 Task: Search one way flight ticket for 3 adults, 3 children in business from Dickinson: Dickinson Theodore Roosevelt Regional Airport to Greenville: Pitt-greenville Airport on 5-2-2023. Choice of flights is United. Number of bags: 4 checked bags. Price is upto 99000. Outbound departure time preference is 13:30.
Action: Mouse moved to (221, 312)
Screenshot: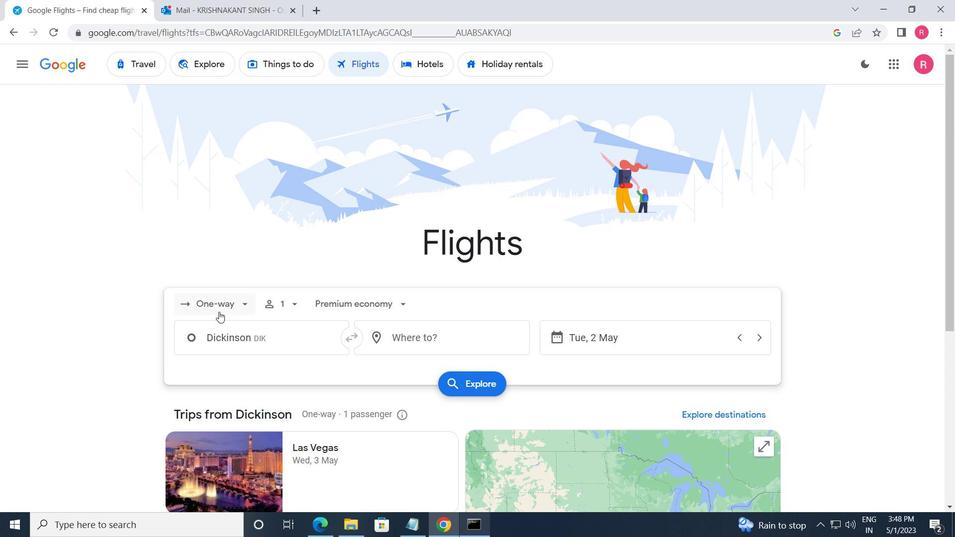 
Action: Mouse pressed left at (221, 312)
Screenshot: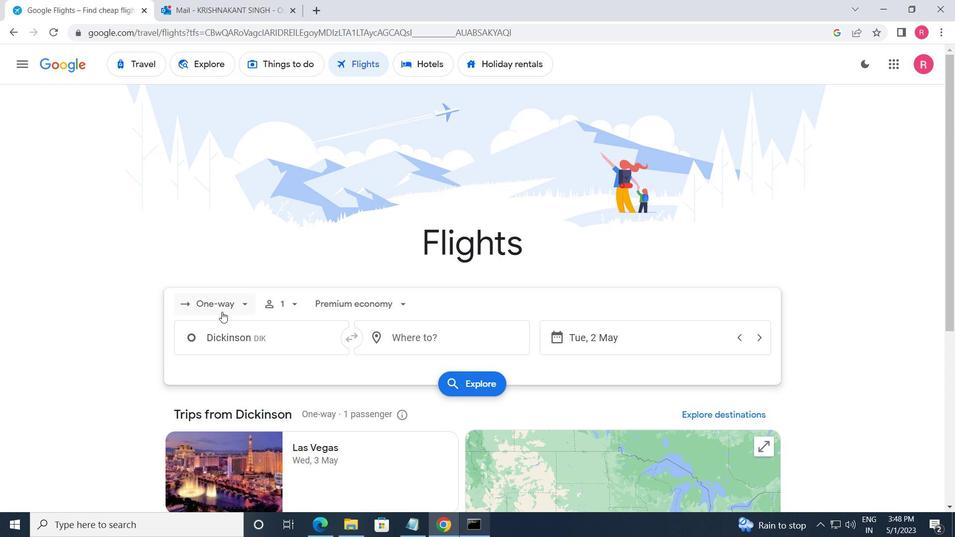 
Action: Mouse moved to (232, 356)
Screenshot: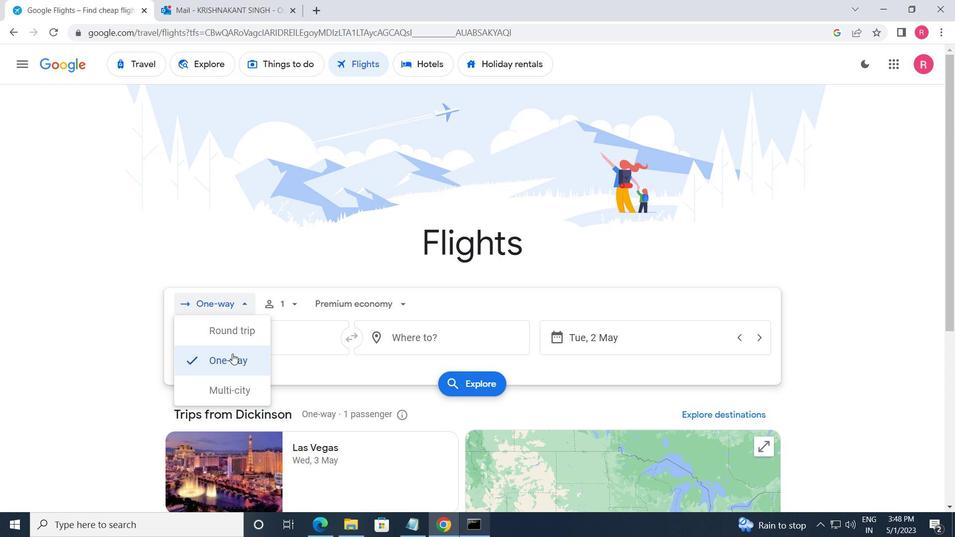 
Action: Mouse pressed left at (232, 356)
Screenshot: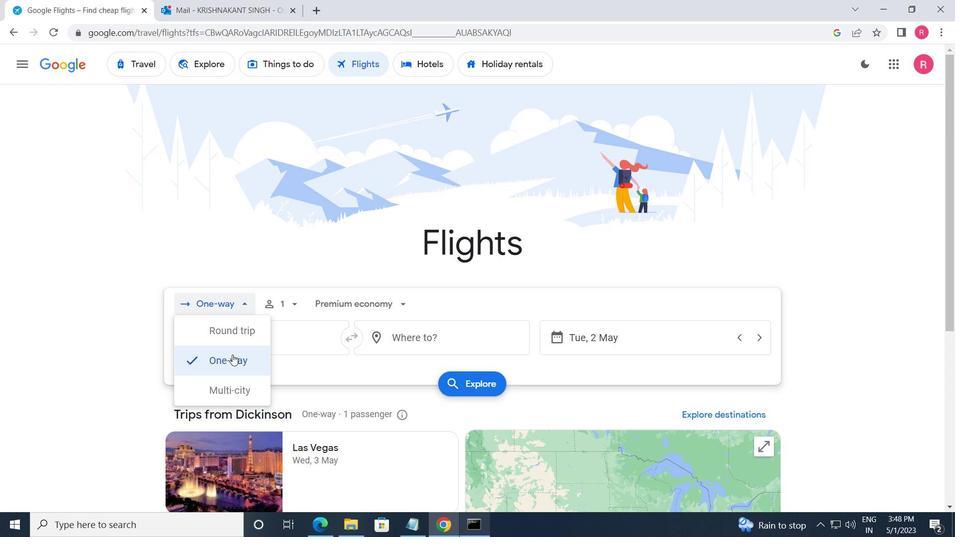 
Action: Mouse moved to (286, 304)
Screenshot: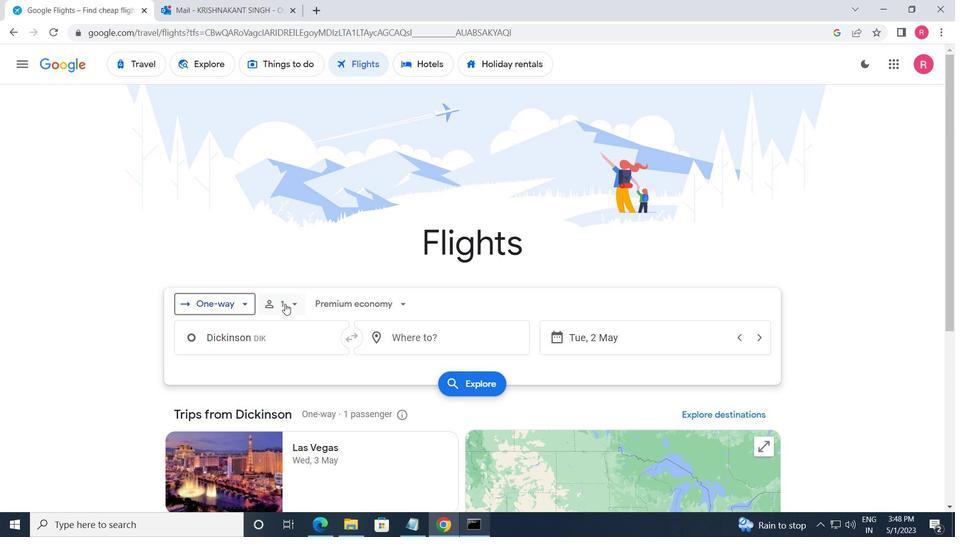 
Action: Mouse pressed left at (286, 304)
Screenshot: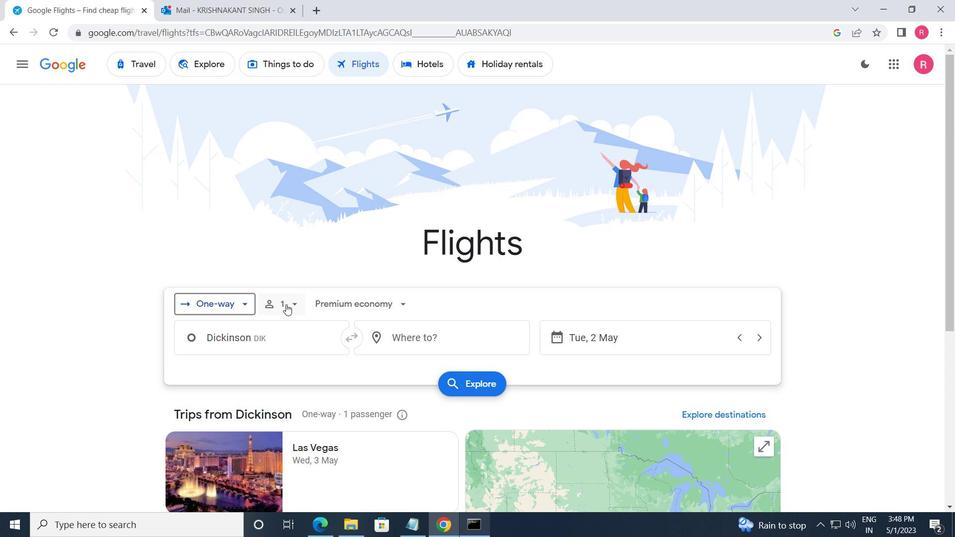 
Action: Mouse moved to (382, 338)
Screenshot: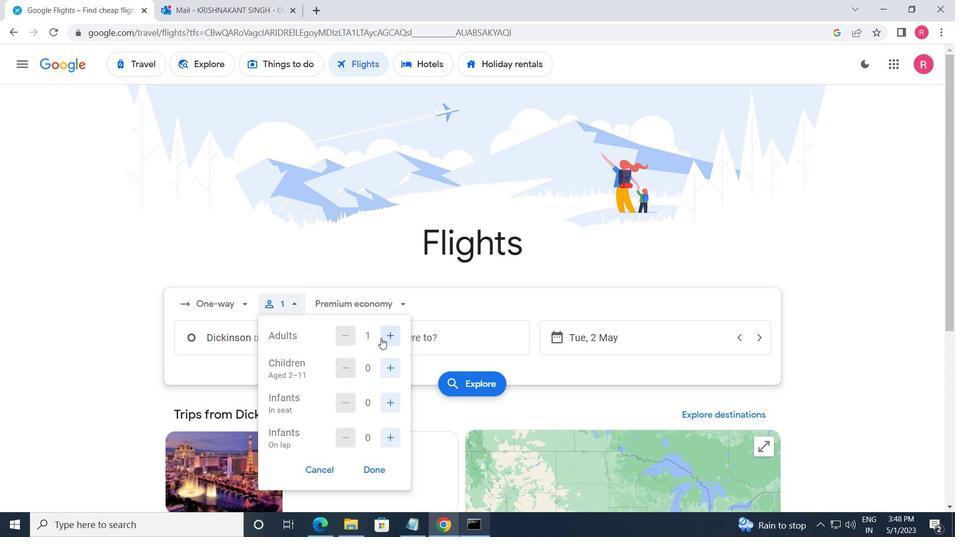 
Action: Mouse pressed left at (382, 338)
Screenshot: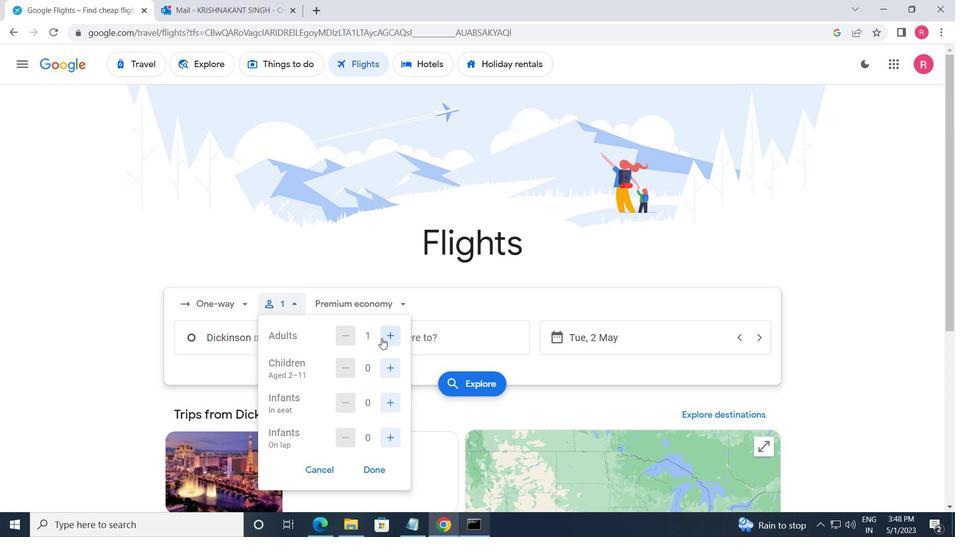
Action: Mouse pressed left at (382, 338)
Screenshot: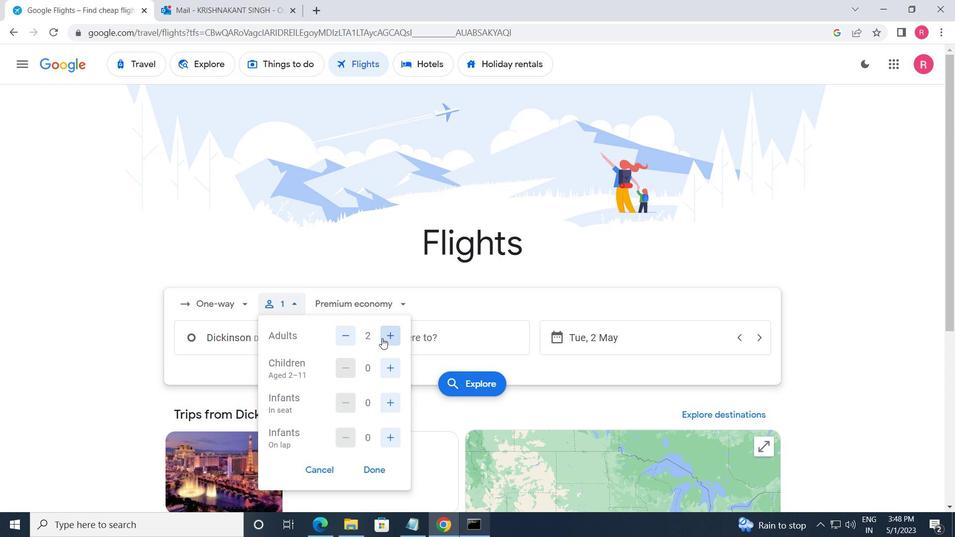 
Action: Mouse moved to (380, 310)
Screenshot: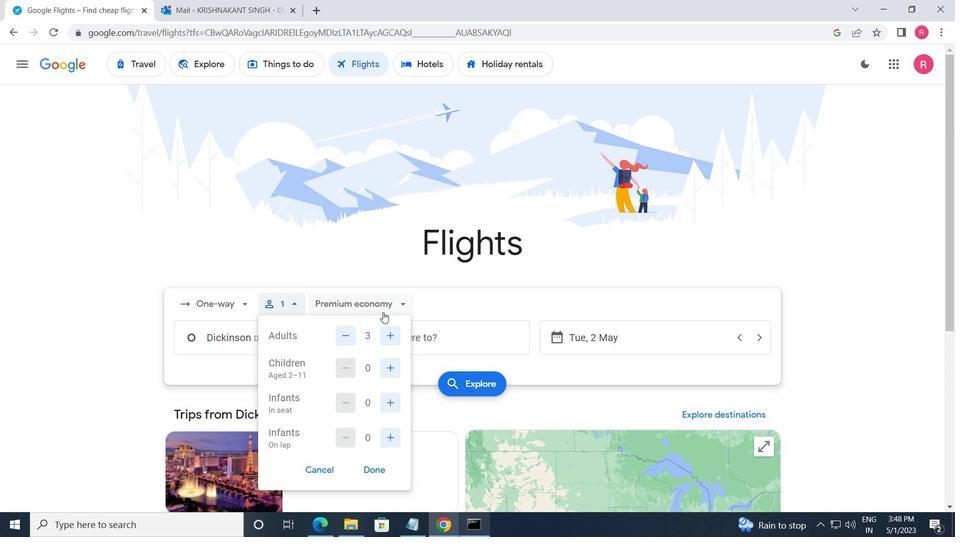 
Action: Mouse pressed left at (380, 310)
Screenshot: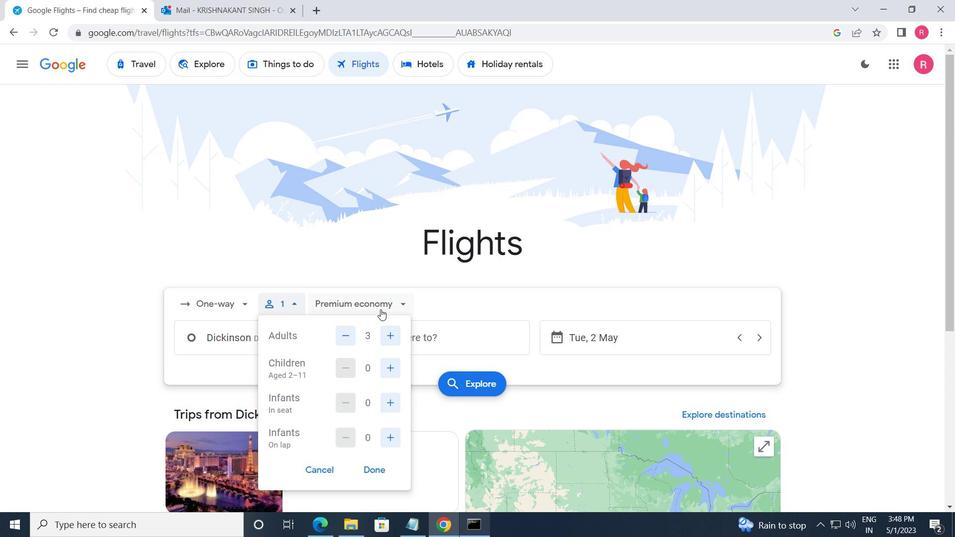 
Action: Mouse moved to (372, 386)
Screenshot: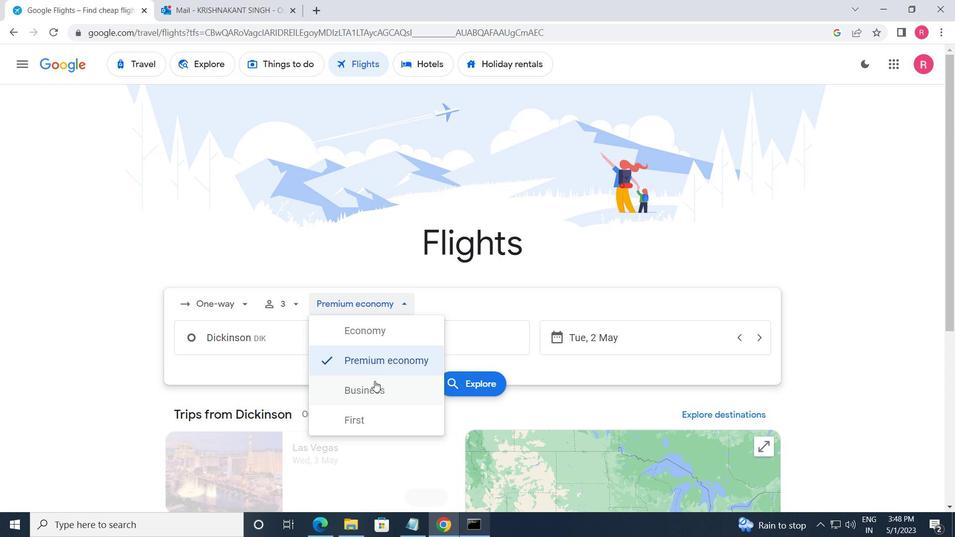 
Action: Mouse pressed left at (372, 386)
Screenshot: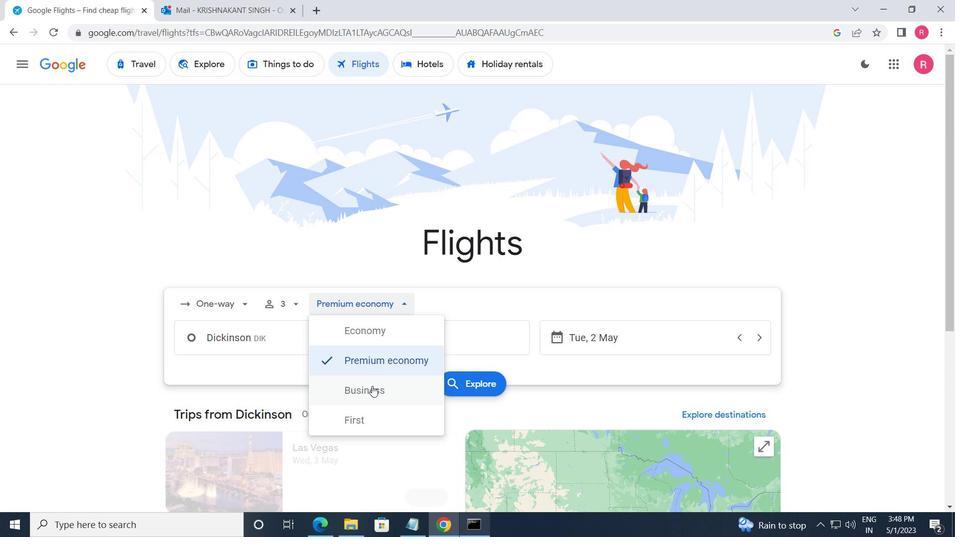 
Action: Mouse moved to (285, 334)
Screenshot: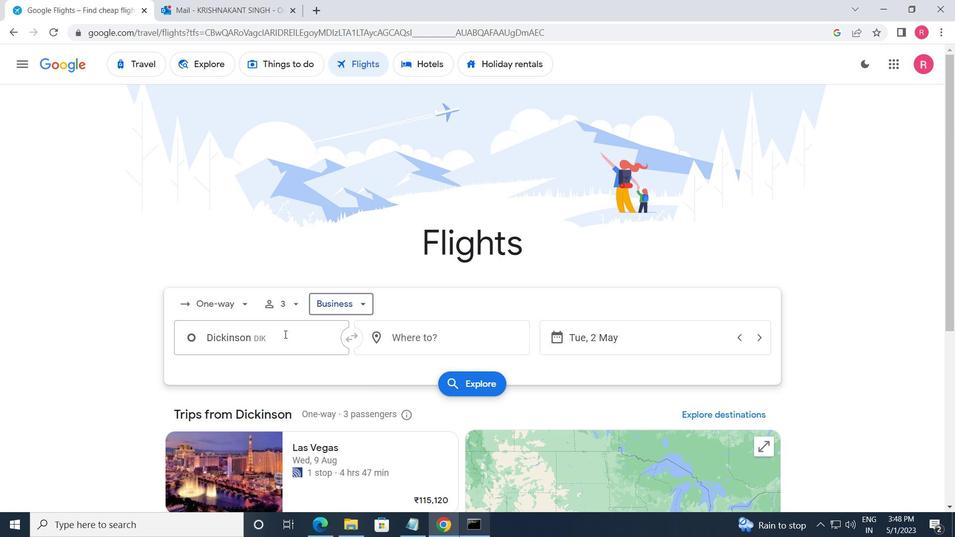 
Action: Mouse pressed left at (285, 334)
Screenshot: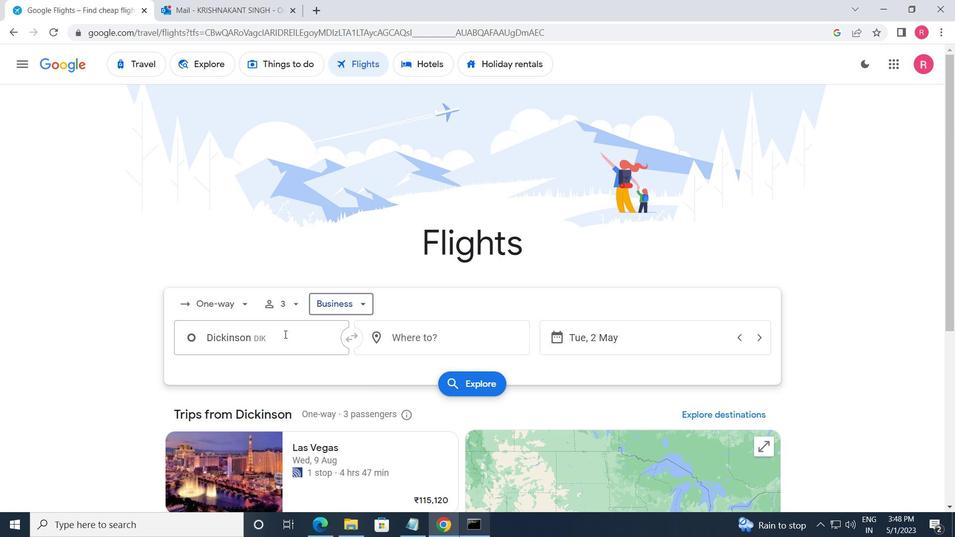 
Action: Mouse moved to (296, 433)
Screenshot: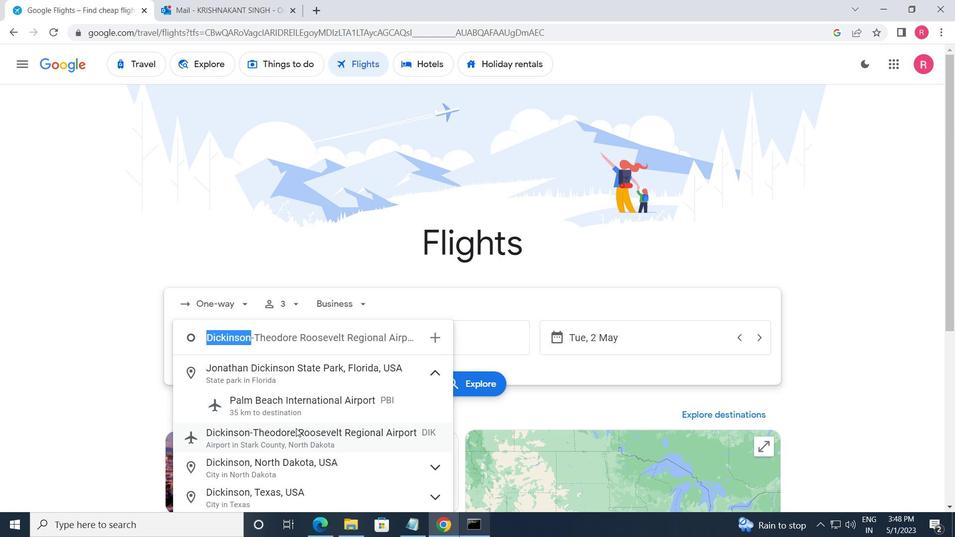 
Action: Mouse pressed left at (296, 433)
Screenshot: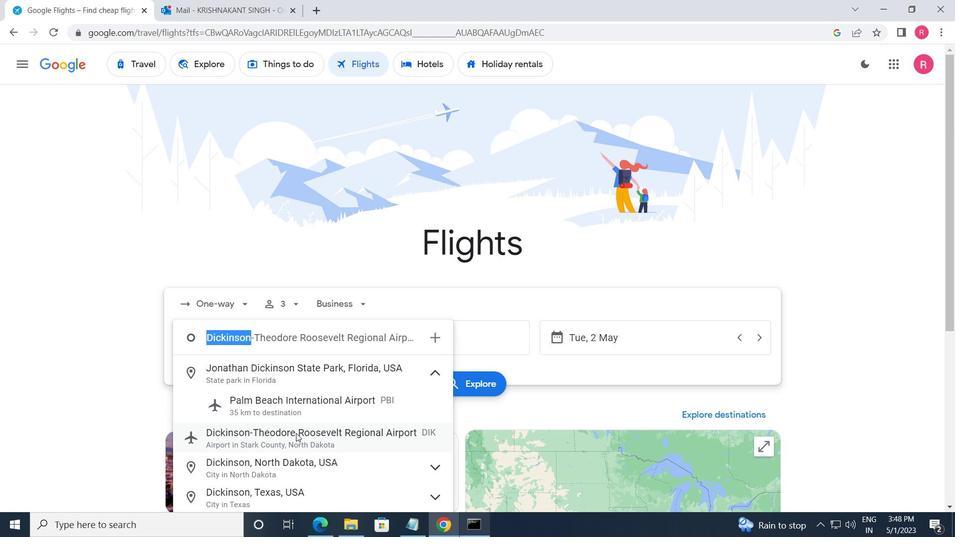 
Action: Mouse moved to (413, 332)
Screenshot: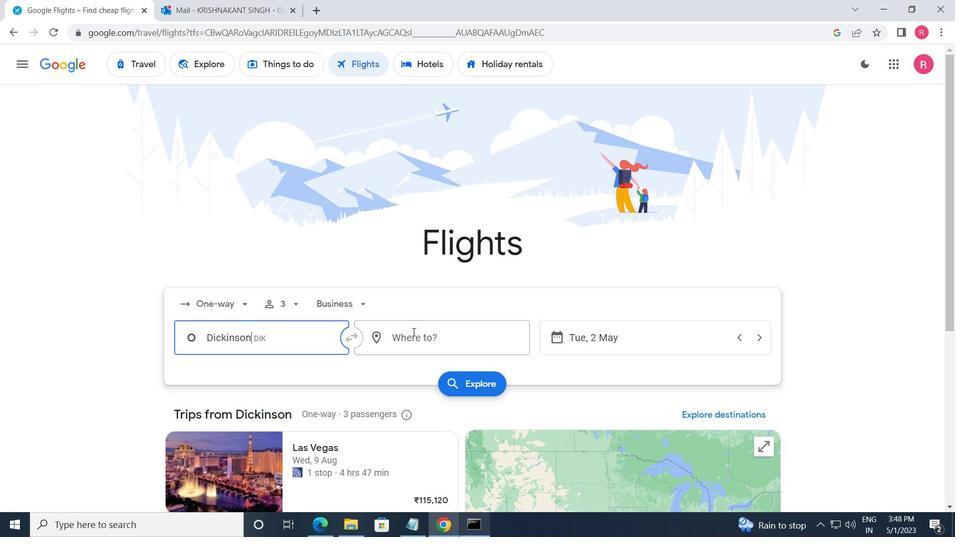 
Action: Mouse pressed left at (413, 332)
Screenshot: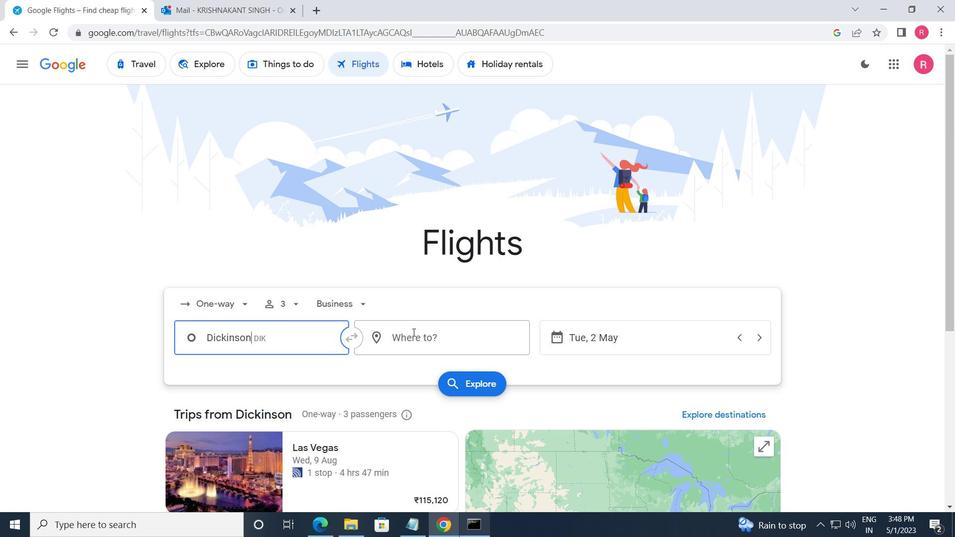
Action: Mouse moved to (545, 455)
Screenshot: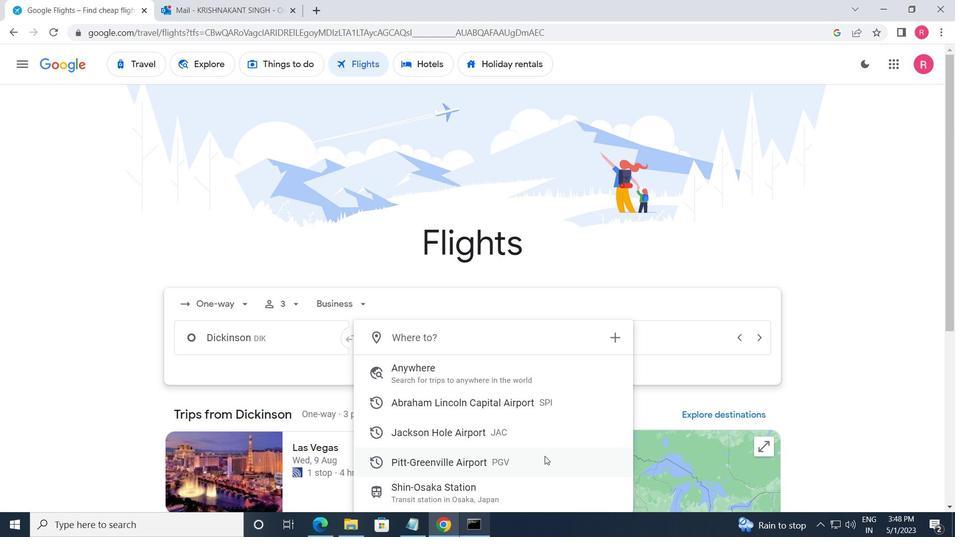
Action: Mouse pressed left at (545, 455)
Screenshot: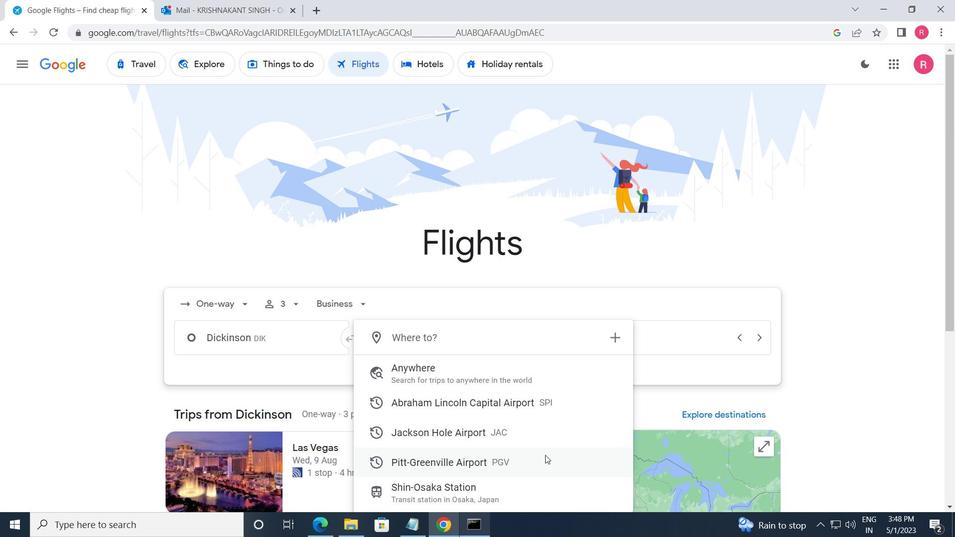 
Action: Mouse moved to (633, 335)
Screenshot: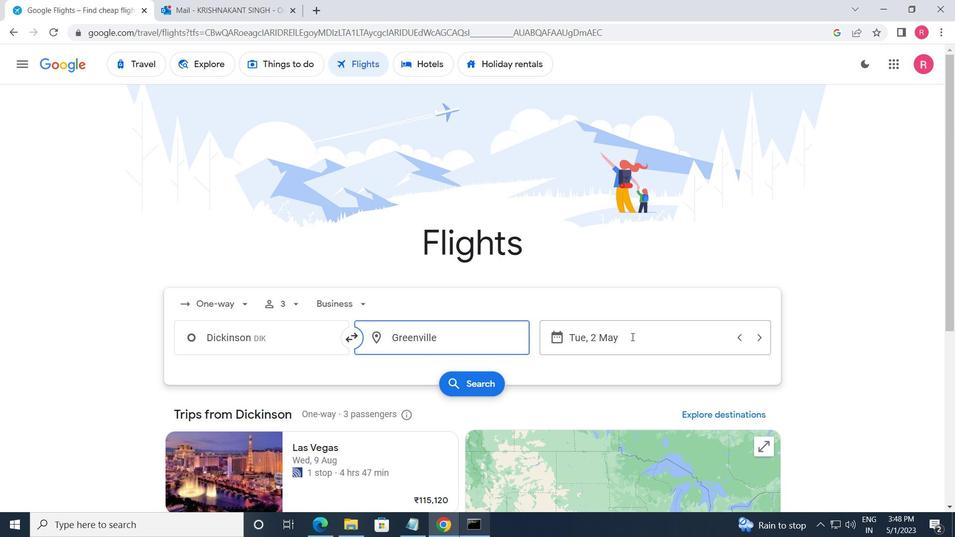 
Action: Mouse pressed left at (633, 335)
Screenshot: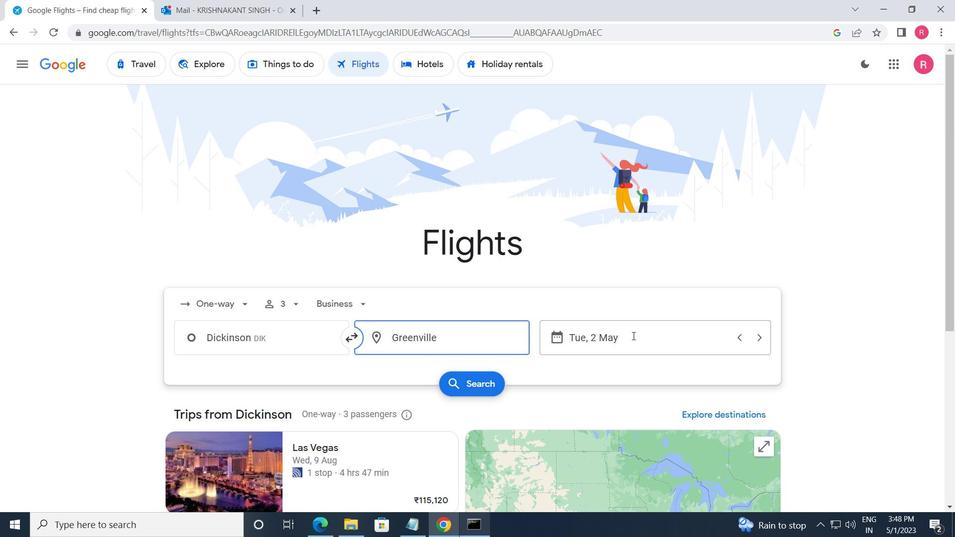 
Action: Mouse moved to (391, 286)
Screenshot: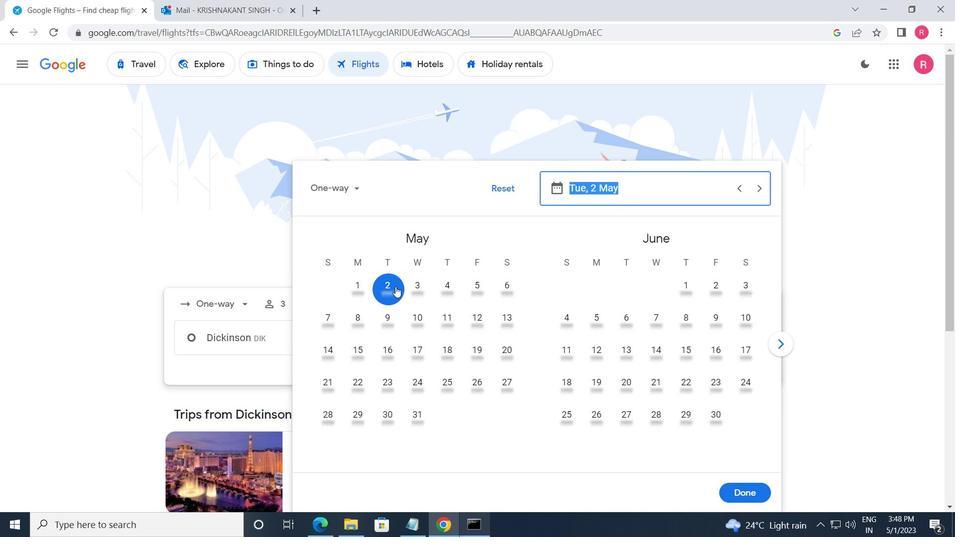 
Action: Mouse pressed left at (391, 286)
Screenshot: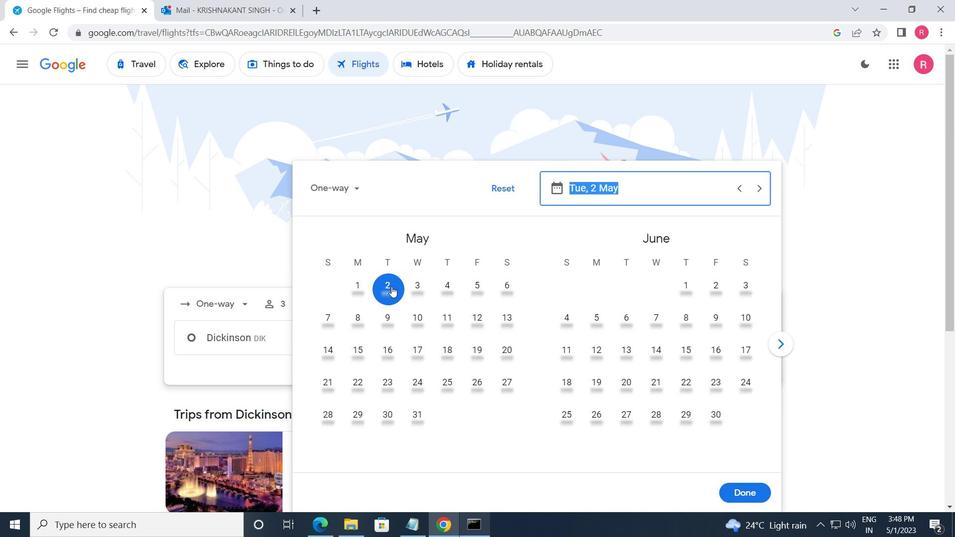 
Action: Mouse moved to (751, 493)
Screenshot: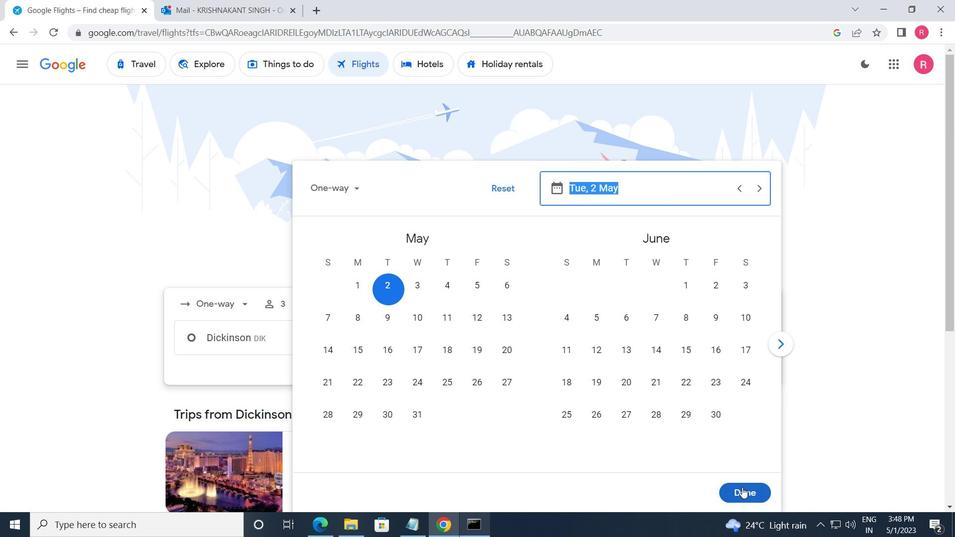 
Action: Mouse pressed left at (751, 493)
Screenshot: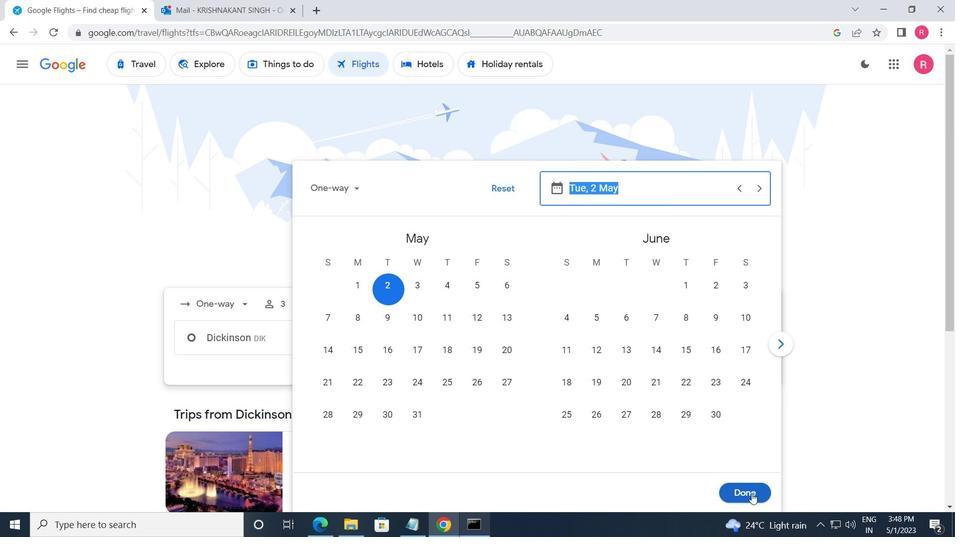 
Action: Mouse moved to (476, 387)
Screenshot: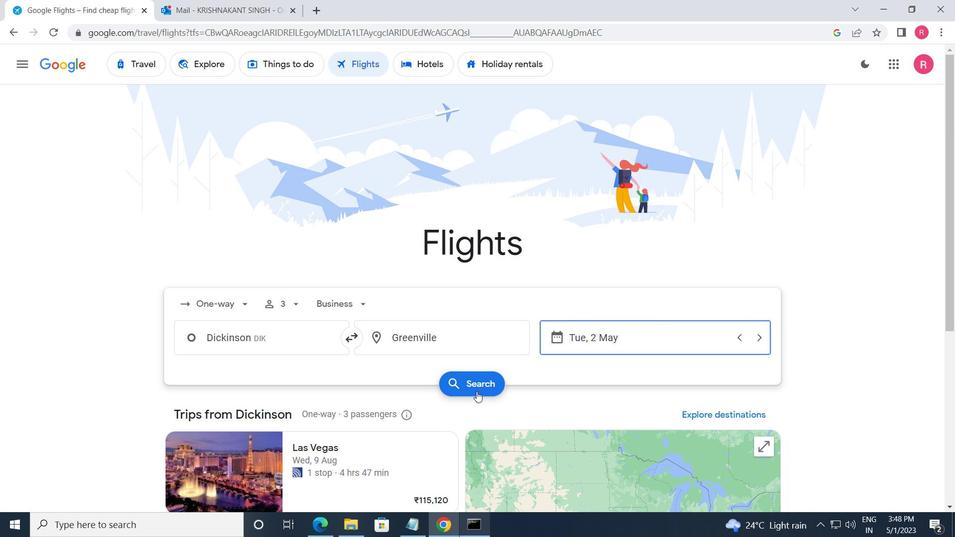 
Action: Mouse pressed left at (476, 387)
Screenshot: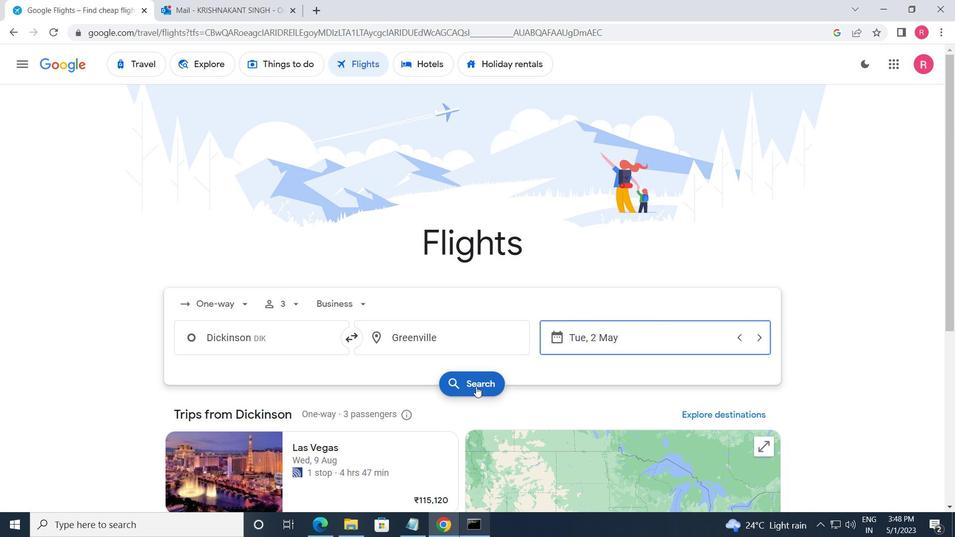 
Action: Mouse moved to (193, 181)
Screenshot: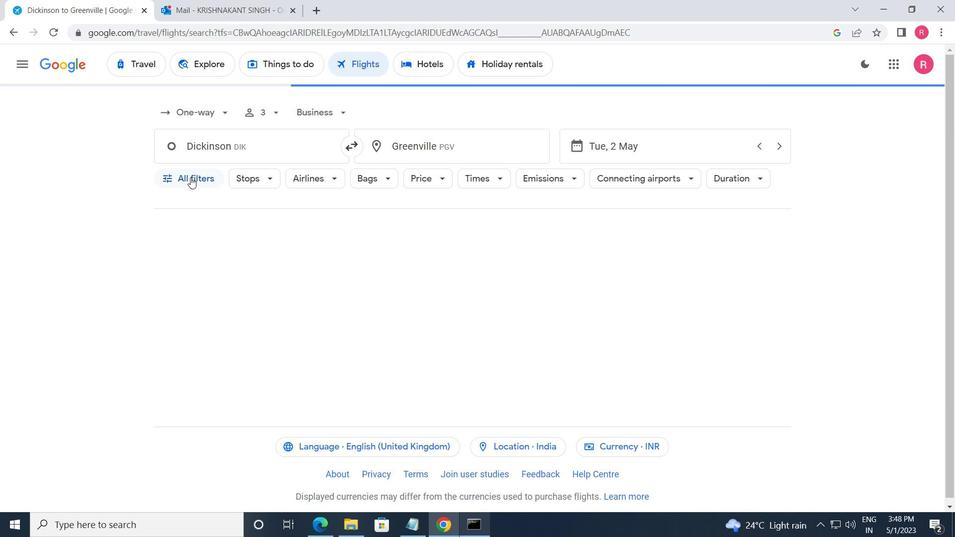 
Action: Mouse pressed left at (193, 181)
Screenshot: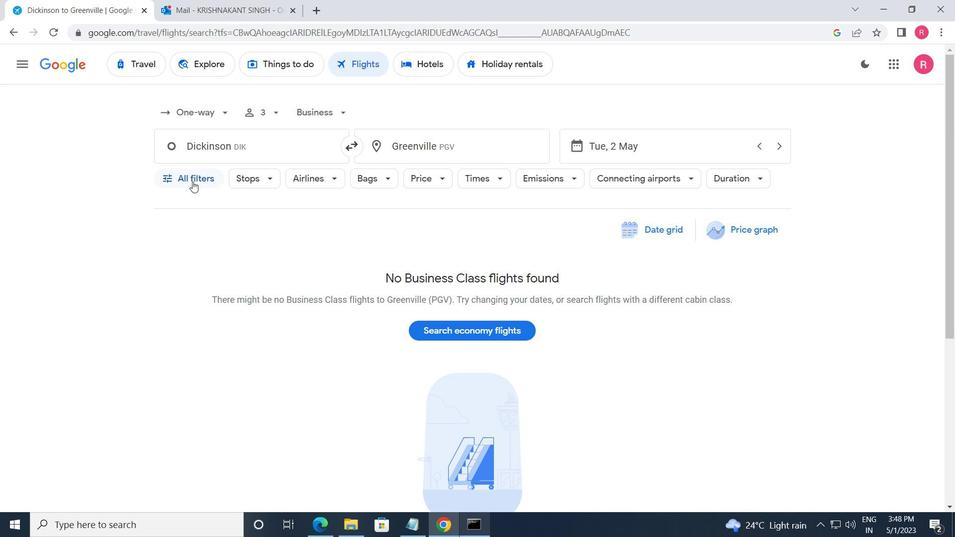 
Action: Mouse moved to (264, 288)
Screenshot: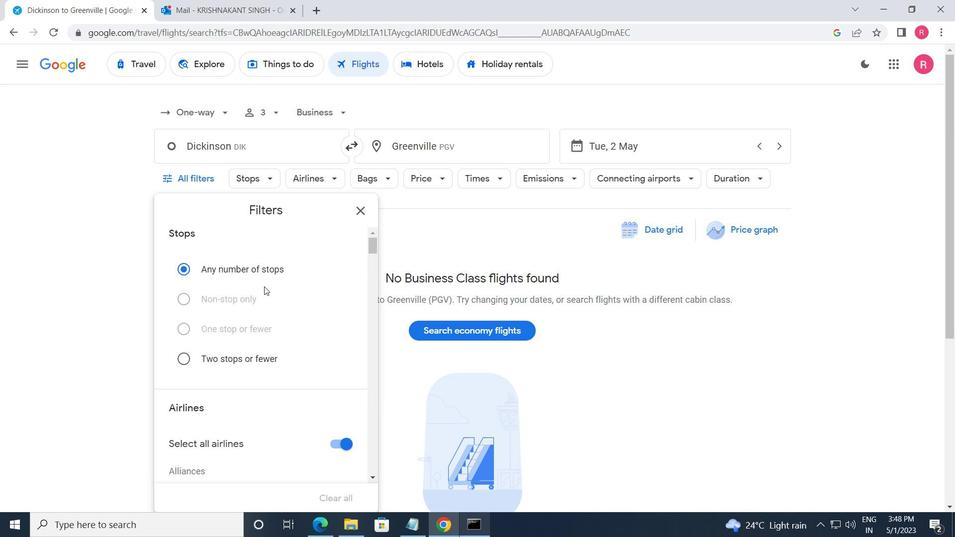 
Action: Mouse scrolled (264, 287) with delta (0, 0)
Screenshot: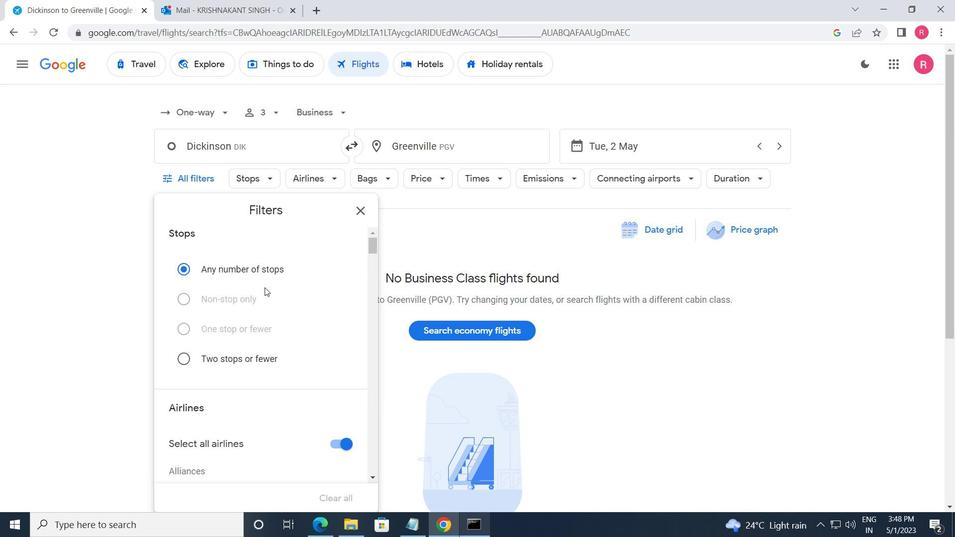 
Action: Mouse scrolled (264, 287) with delta (0, 0)
Screenshot: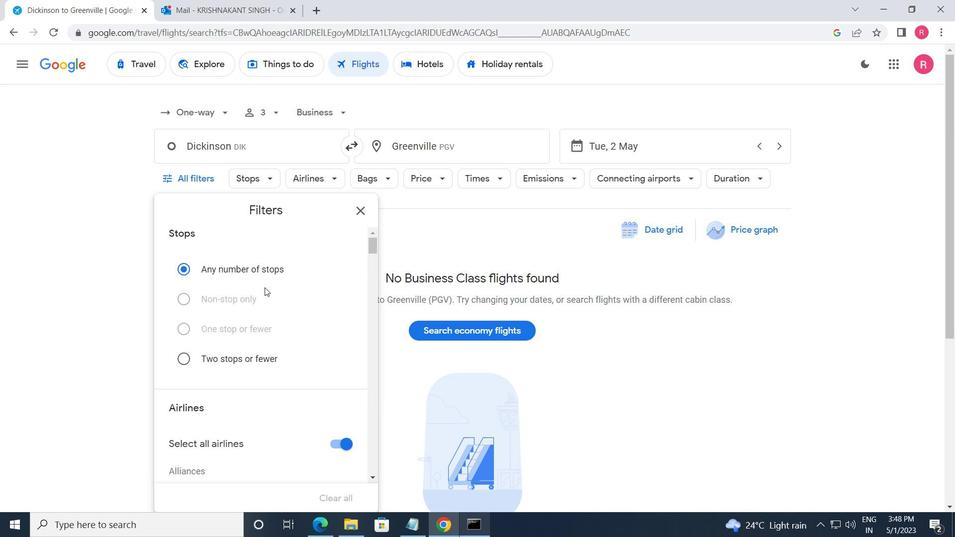 
Action: Mouse scrolled (264, 287) with delta (0, 0)
Screenshot: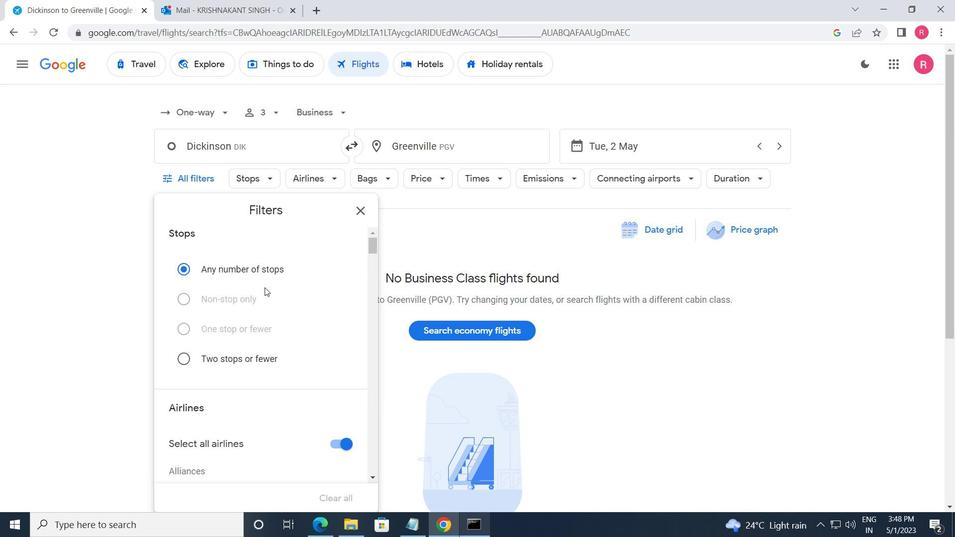 
Action: Mouse moved to (266, 288)
Screenshot: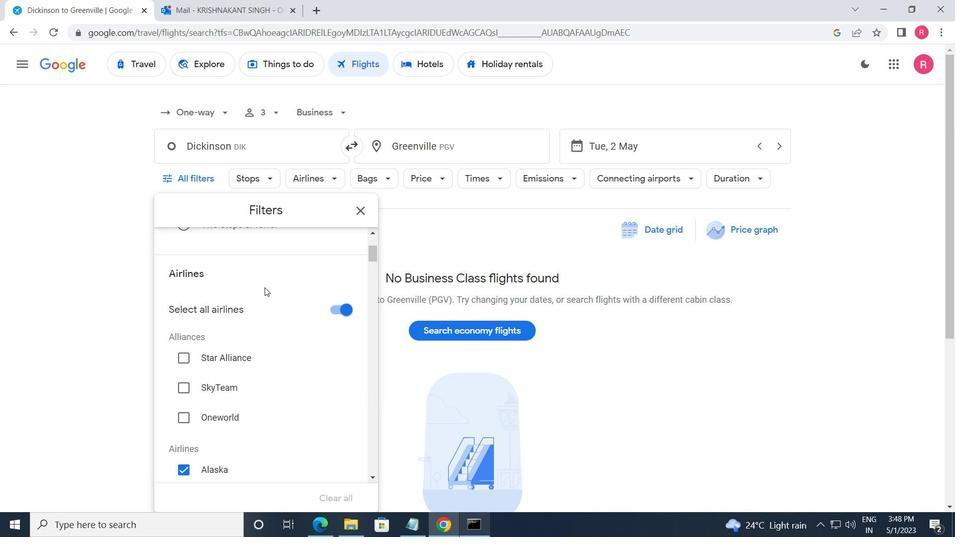
Action: Mouse scrolled (266, 287) with delta (0, 0)
Screenshot: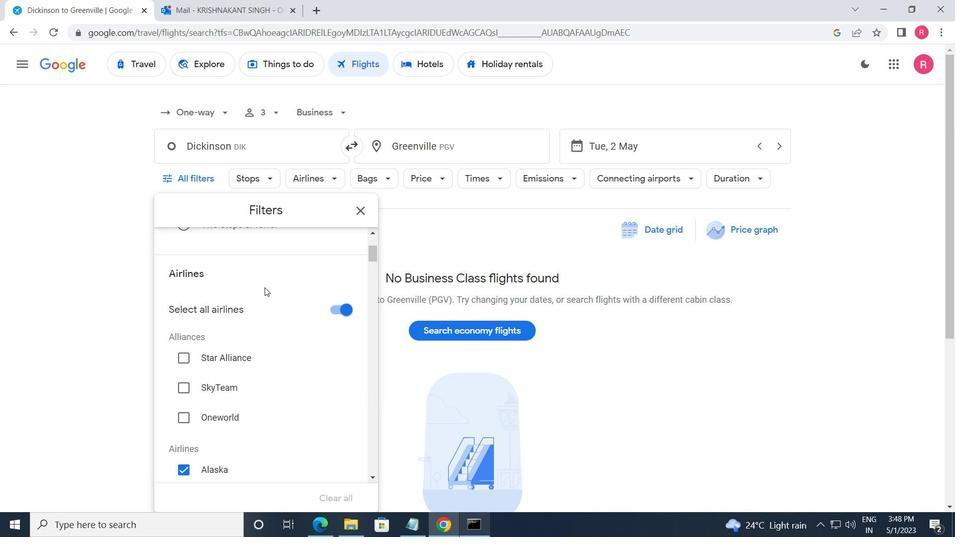 
Action: Mouse moved to (268, 288)
Screenshot: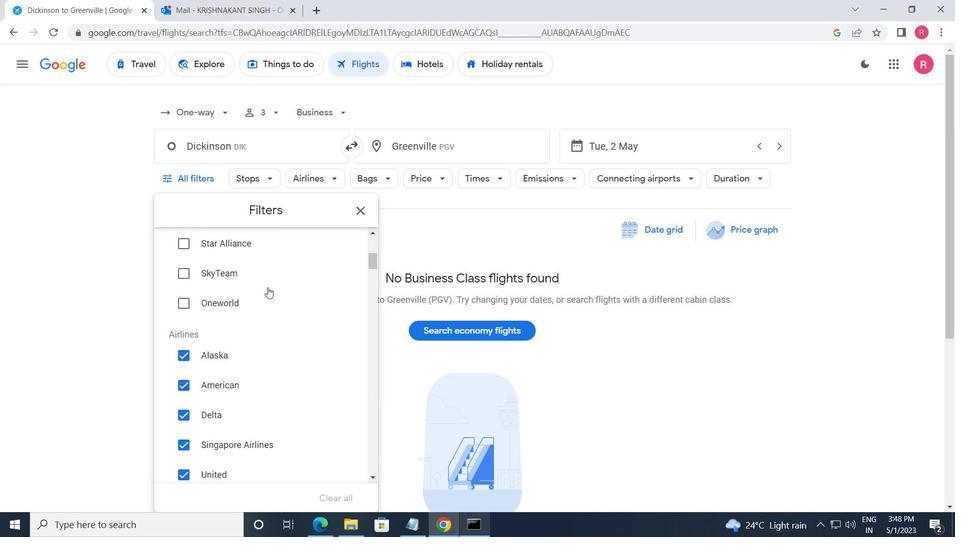 
Action: Mouse scrolled (268, 287) with delta (0, 0)
Screenshot: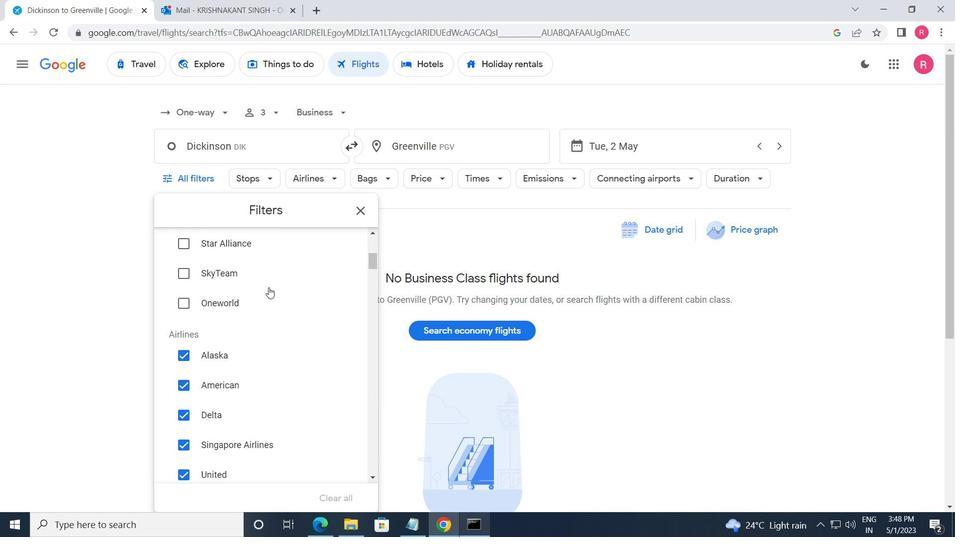 
Action: Mouse moved to (268, 288)
Screenshot: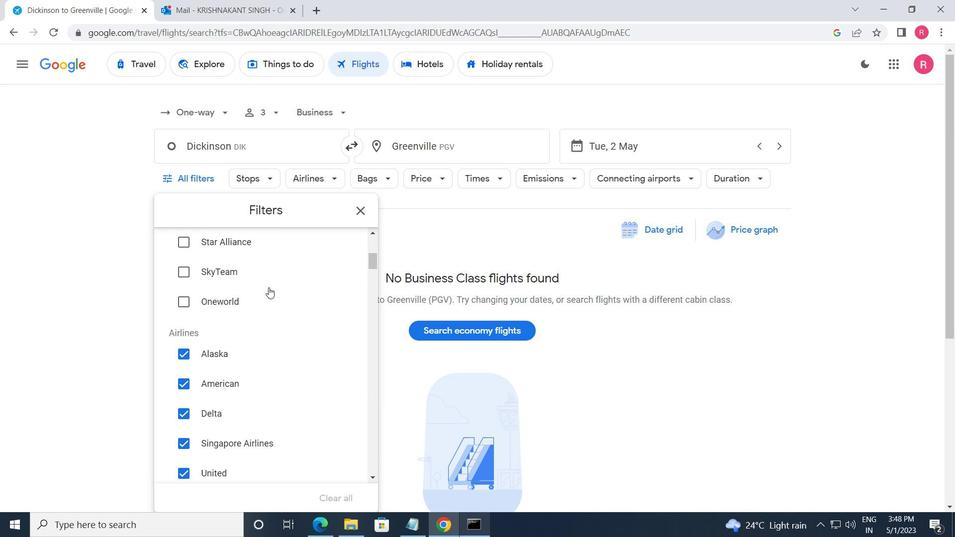 
Action: Mouse scrolled (268, 287) with delta (0, 0)
Screenshot: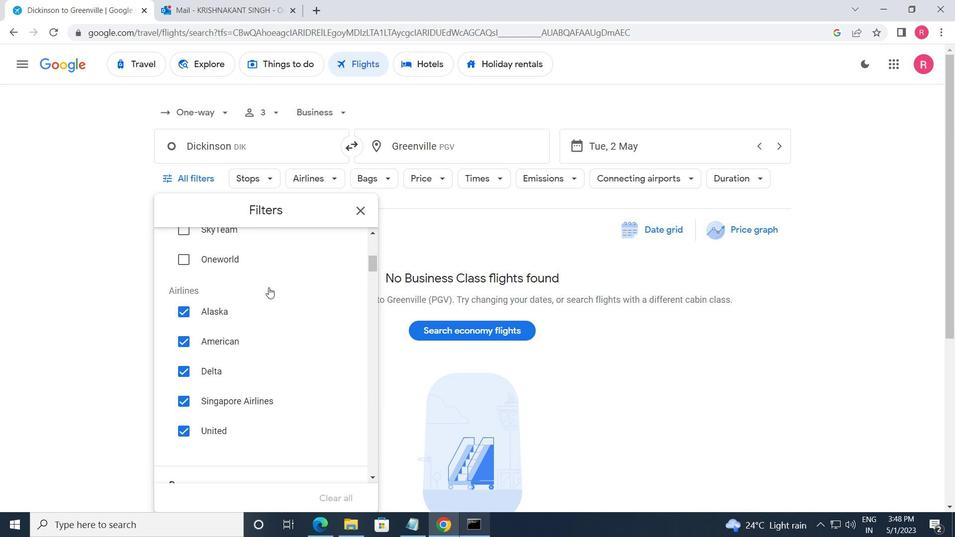
Action: Mouse moved to (329, 350)
Screenshot: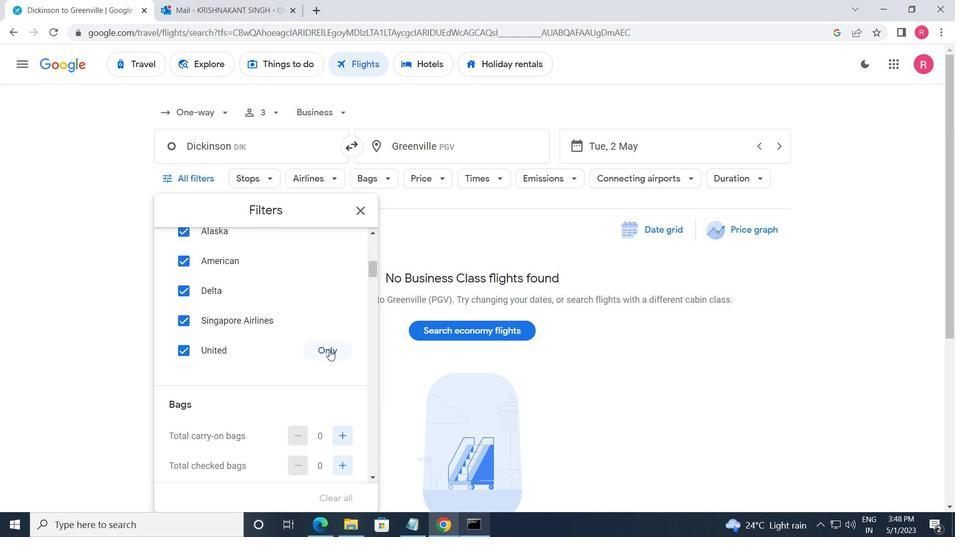 
Action: Mouse pressed left at (329, 350)
Screenshot: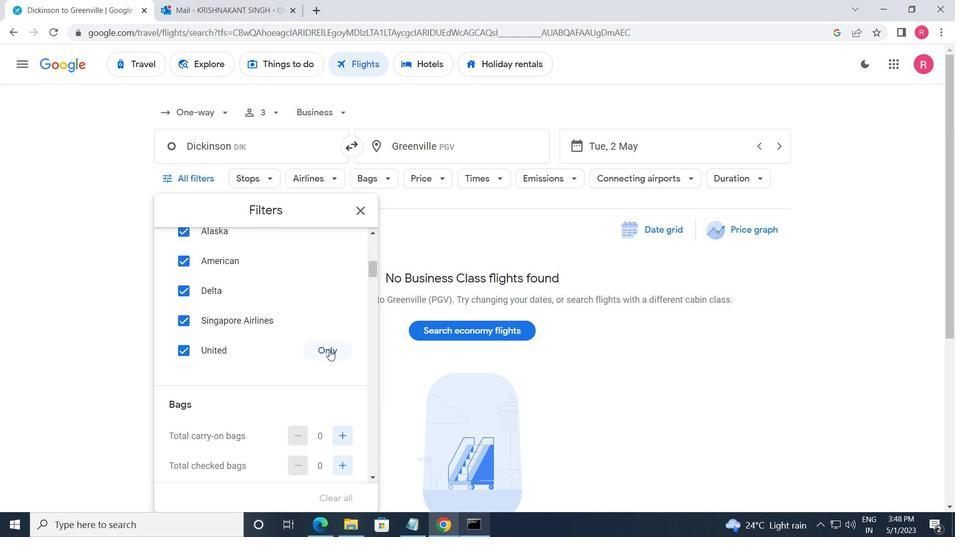 
Action: Mouse moved to (334, 340)
Screenshot: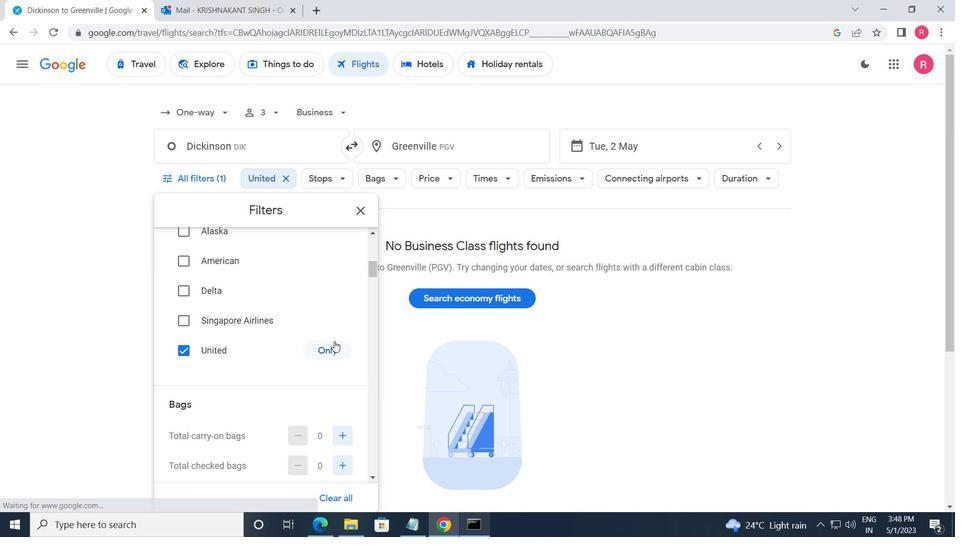 
Action: Mouse scrolled (334, 340) with delta (0, 0)
Screenshot: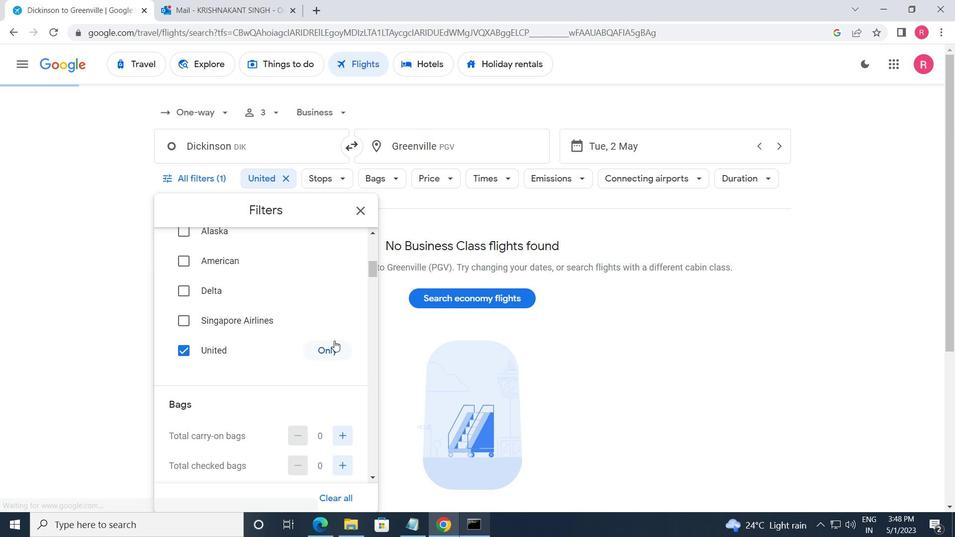 
Action: Mouse moved to (333, 340)
Screenshot: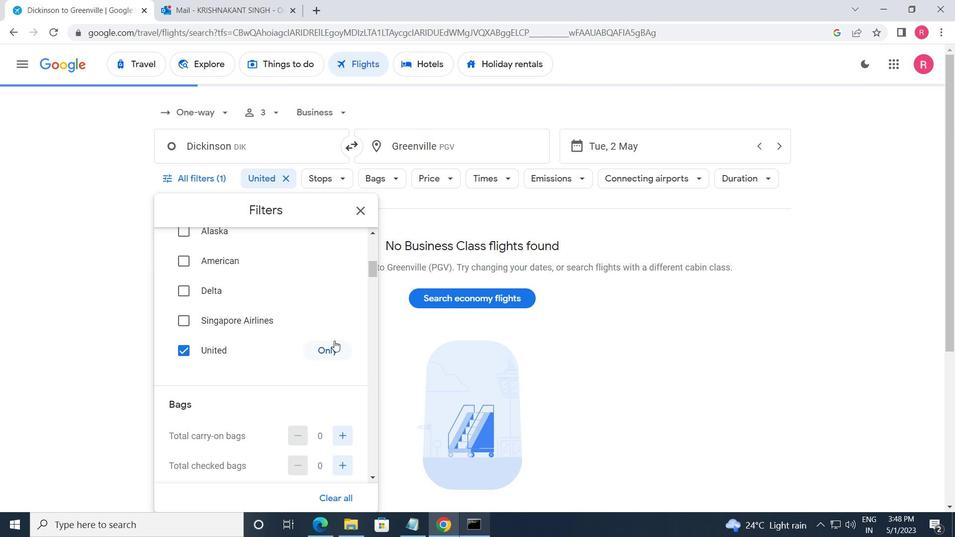
Action: Mouse scrolled (333, 340) with delta (0, 0)
Screenshot: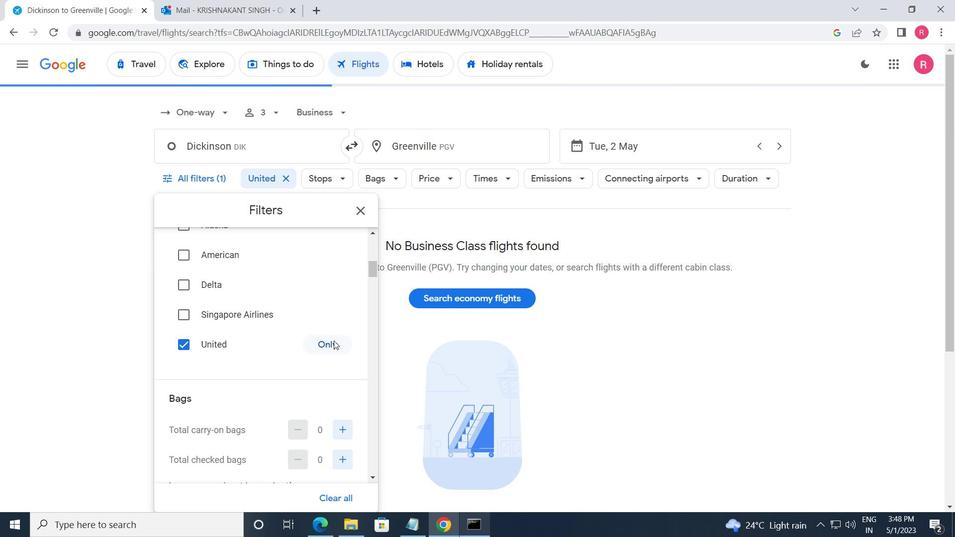 
Action: Mouse moved to (347, 337)
Screenshot: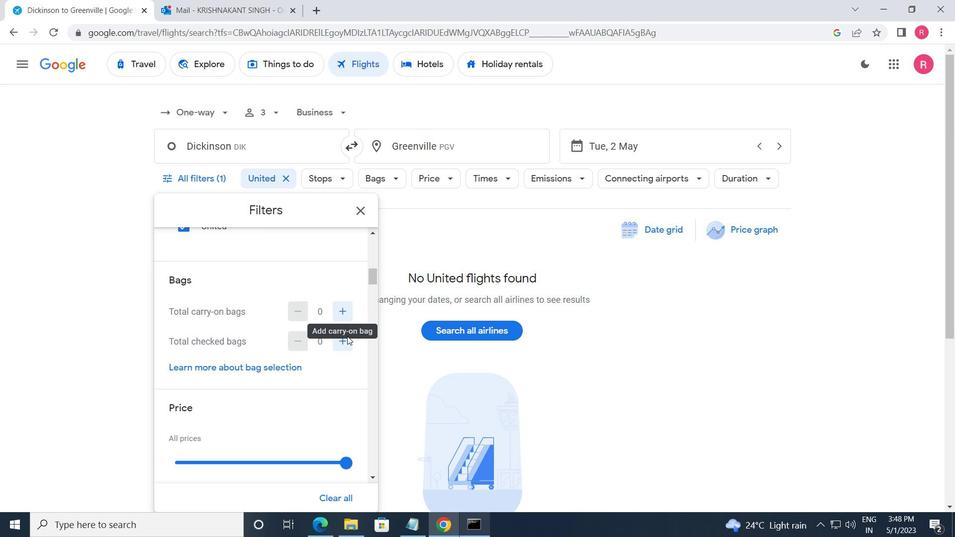 
Action: Mouse pressed left at (347, 337)
Screenshot: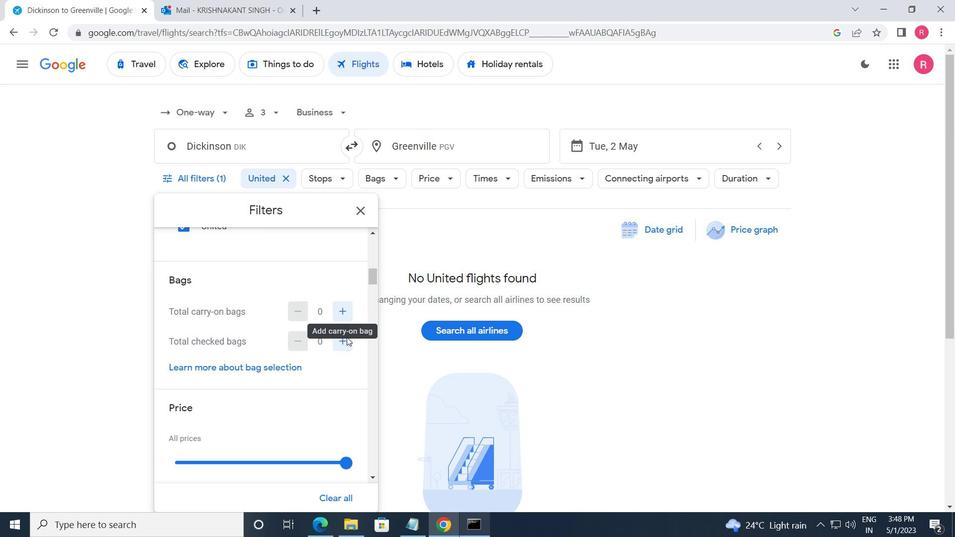 
Action: Mouse pressed left at (347, 337)
Screenshot: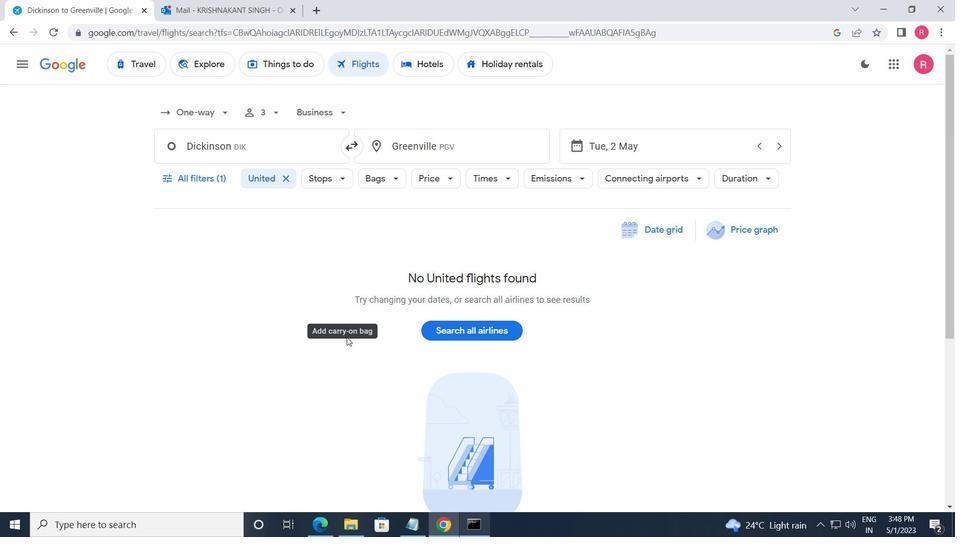 
Action: Mouse moved to (196, 173)
Screenshot: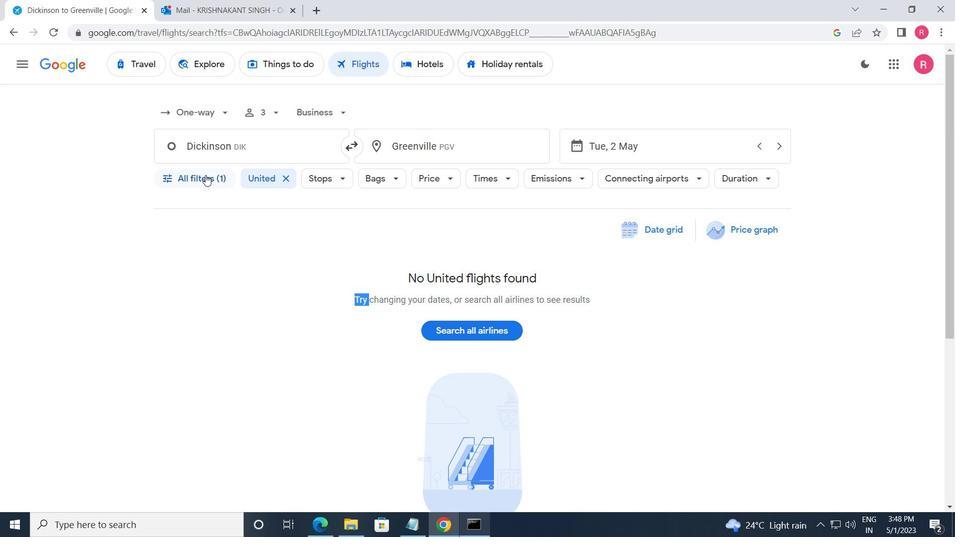 
Action: Mouse pressed left at (196, 173)
Screenshot: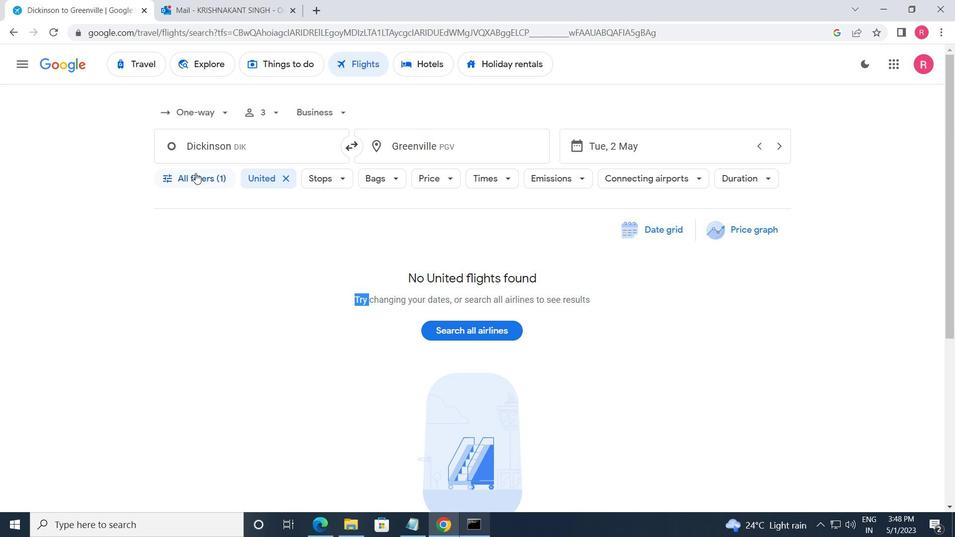 
Action: Mouse moved to (275, 304)
Screenshot: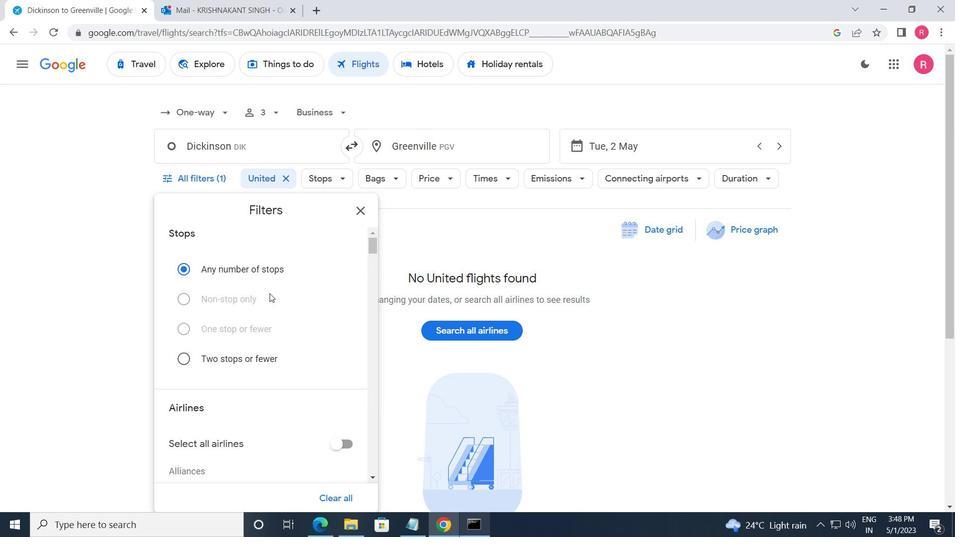 
Action: Mouse scrolled (275, 304) with delta (0, 0)
Screenshot: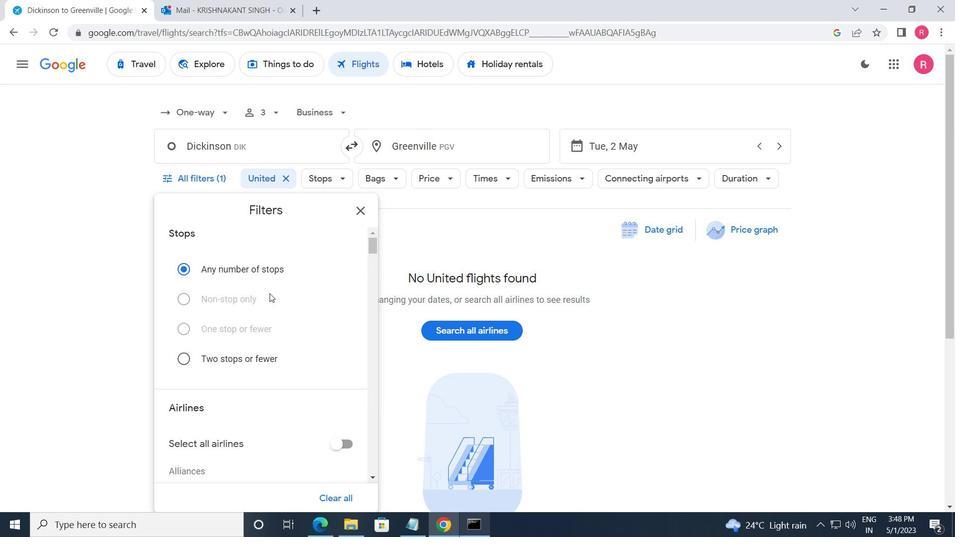 
Action: Mouse scrolled (275, 304) with delta (0, 0)
Screenshot: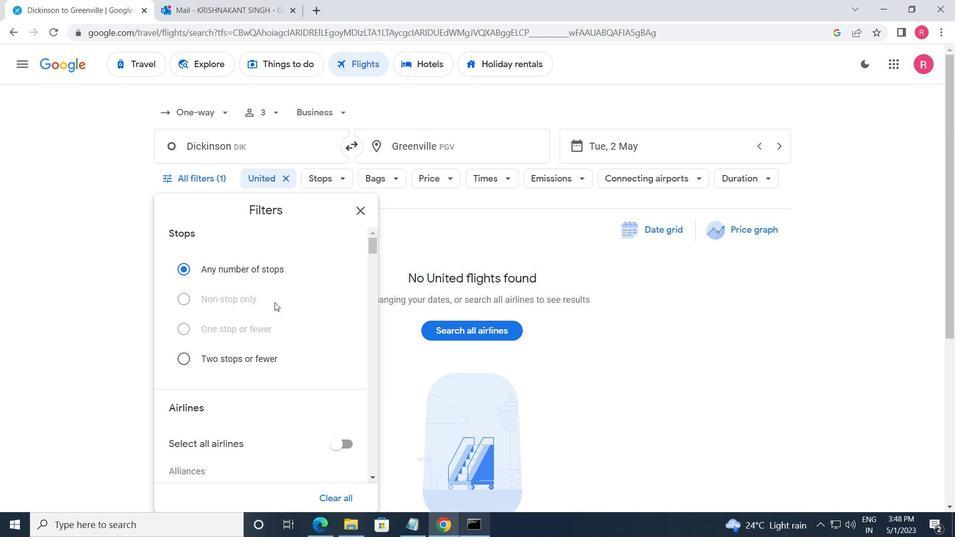 
Action: Mouse scrolled (275, 304) with delta (0, 0)
Screenshot: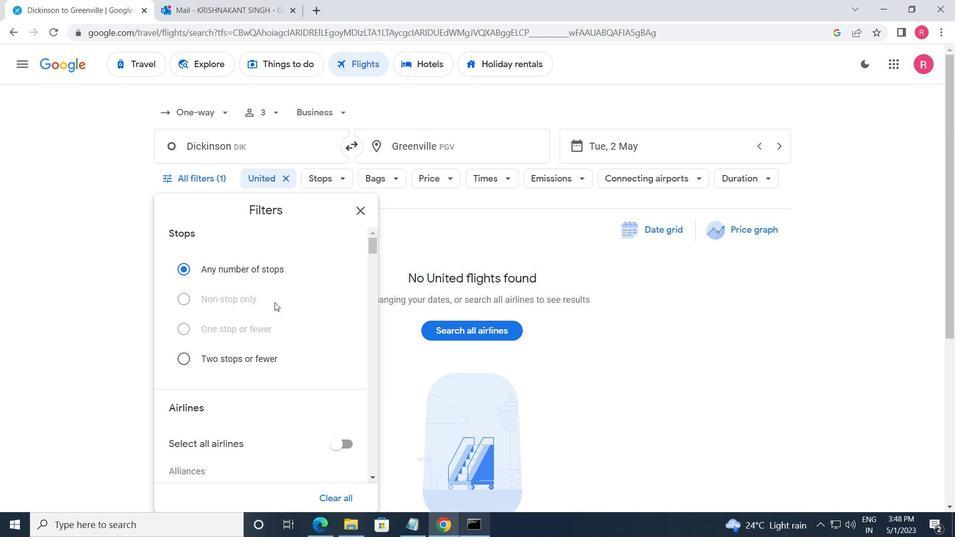 
Action: Mouse scrolled (275, 304) with delta (0, 0)
Screenshot: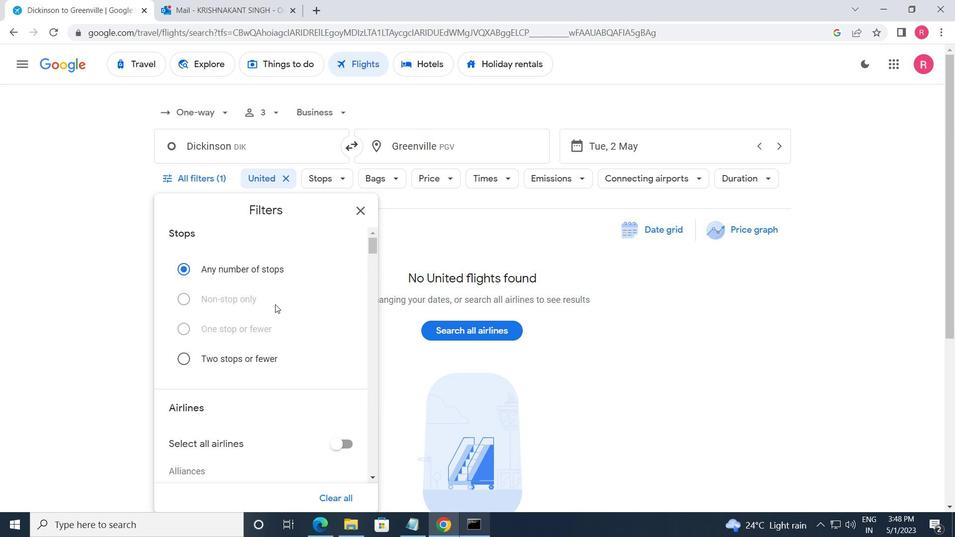 
Action: Mouse moved to (280, 307)
Screenshot: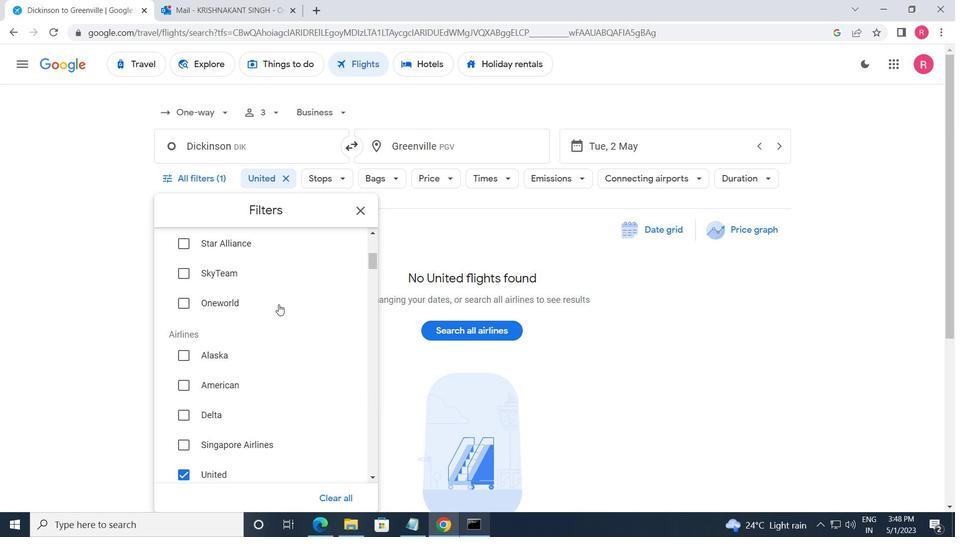 
Action: Mouse scrolled (280, 306) with delta (0, 0)
Screenshot: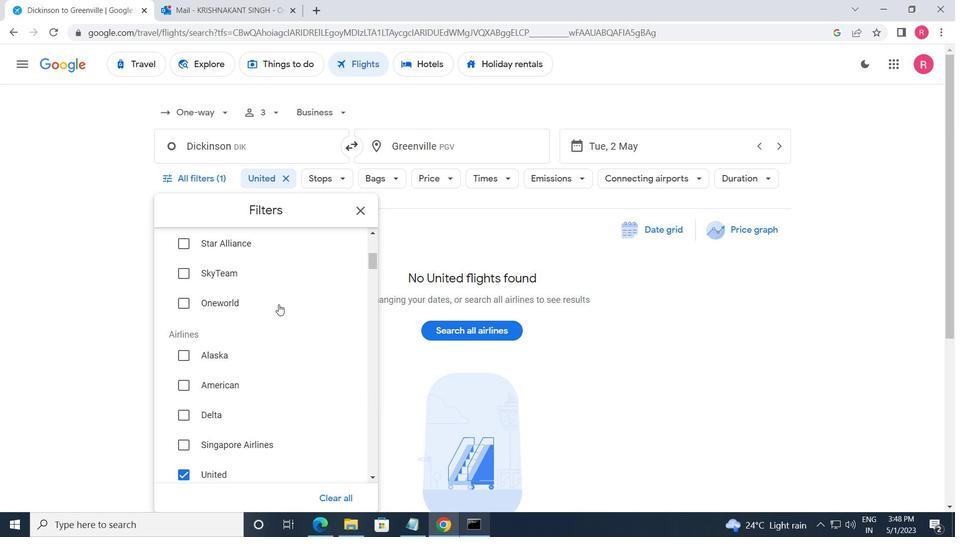 
Action: Mouse scrolled (280, 306) with delta (0, 0)
Screenshot: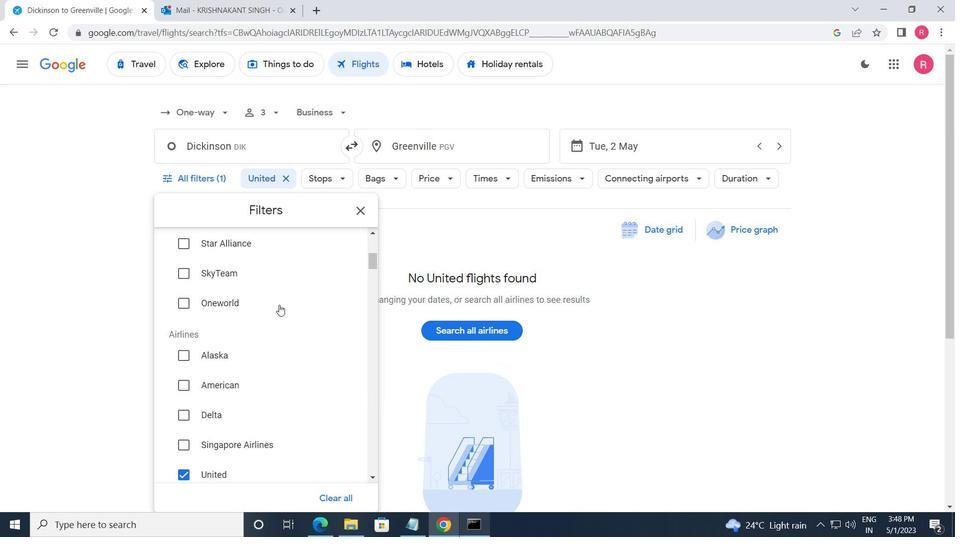 
Action: Mouse scrolled (280, 306) with delta (0, 0)
Screenshot: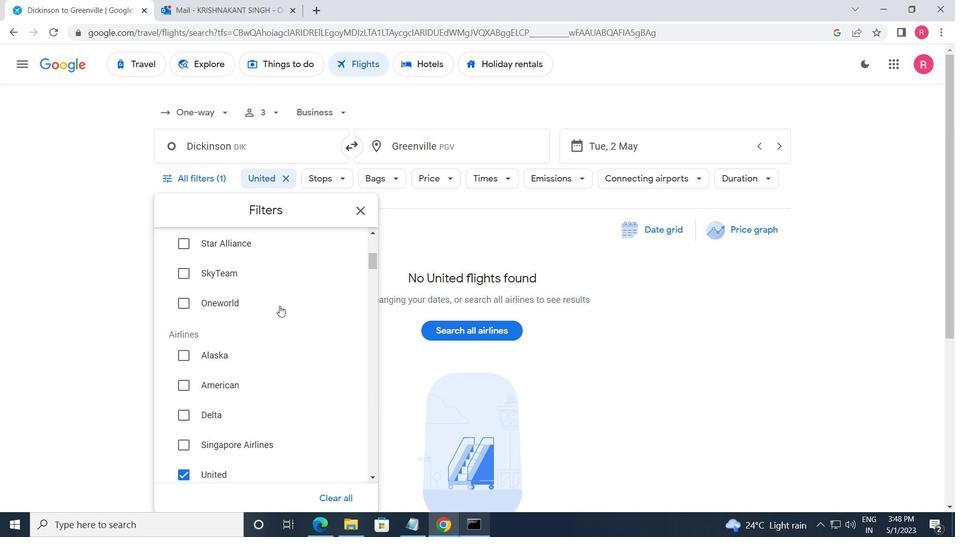 
Action: Mouse moved to (288, 310)
Screenshot: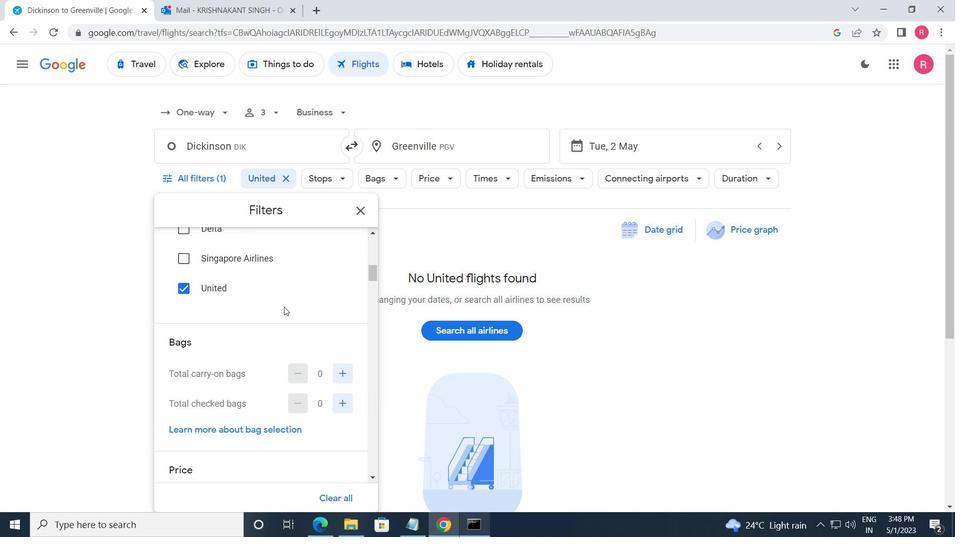 
Action: Mouse scrolled (288, 310) with delta (0, 0)
Screenshot: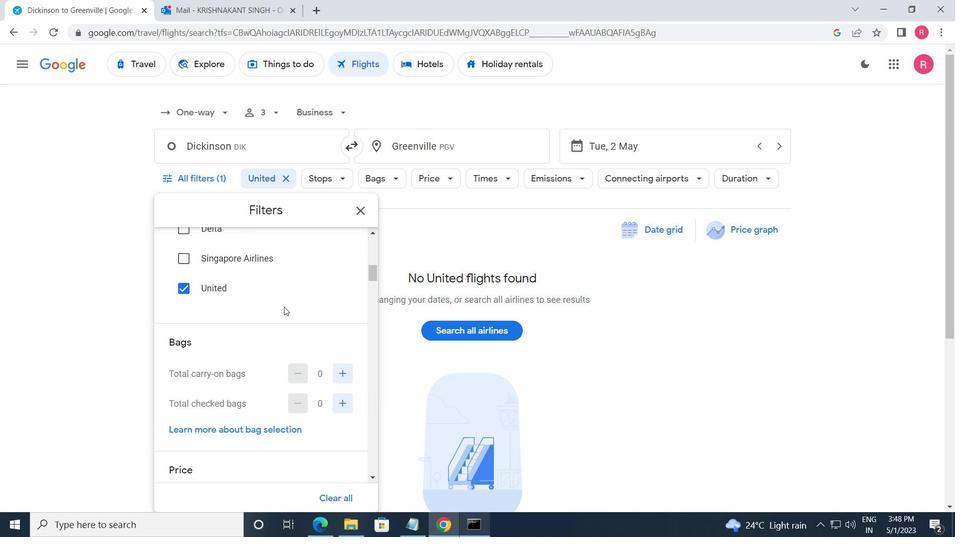 
Action: Mouse moved to (288, 311)
Screenshot: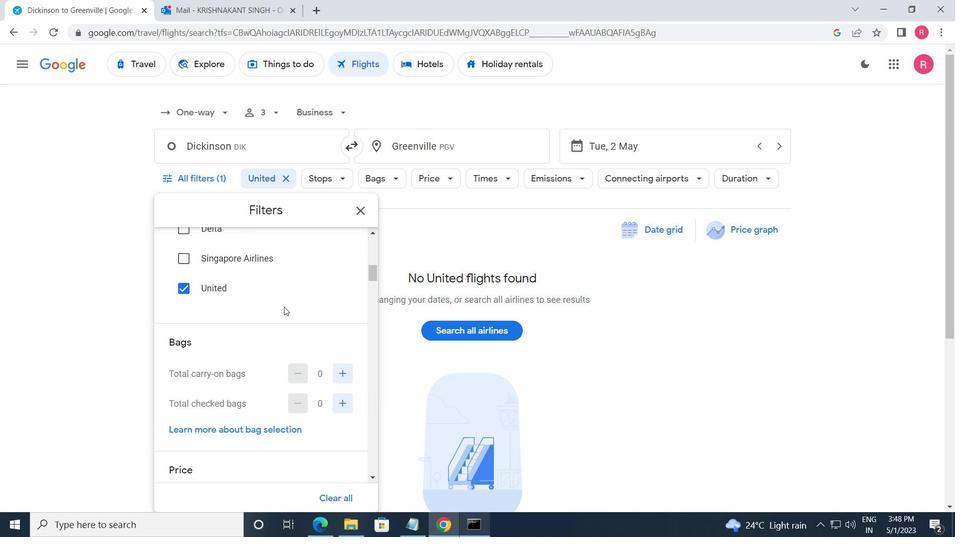 
Action: Mouse scrolled (288, 310) with delta (0, 0)
Screenshot: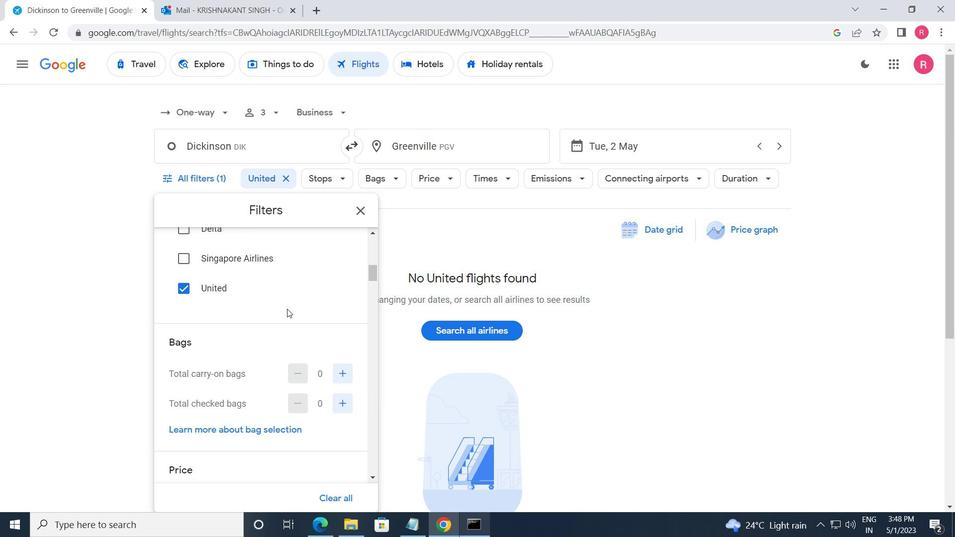 
Action: Mouse moved to (288, 312)
Screenshot: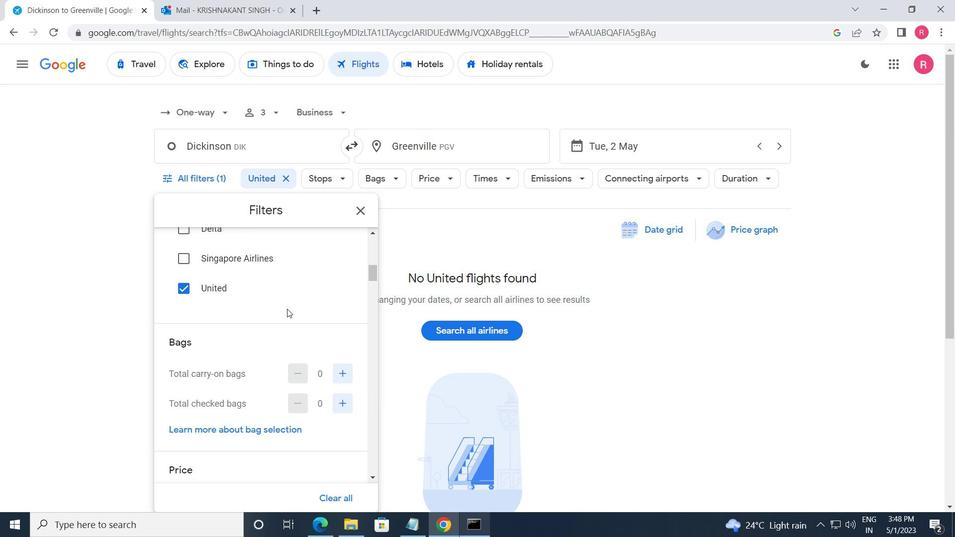 
Action: Mouse scrolled (288, 311) with delta (0, 0)
Screenshot: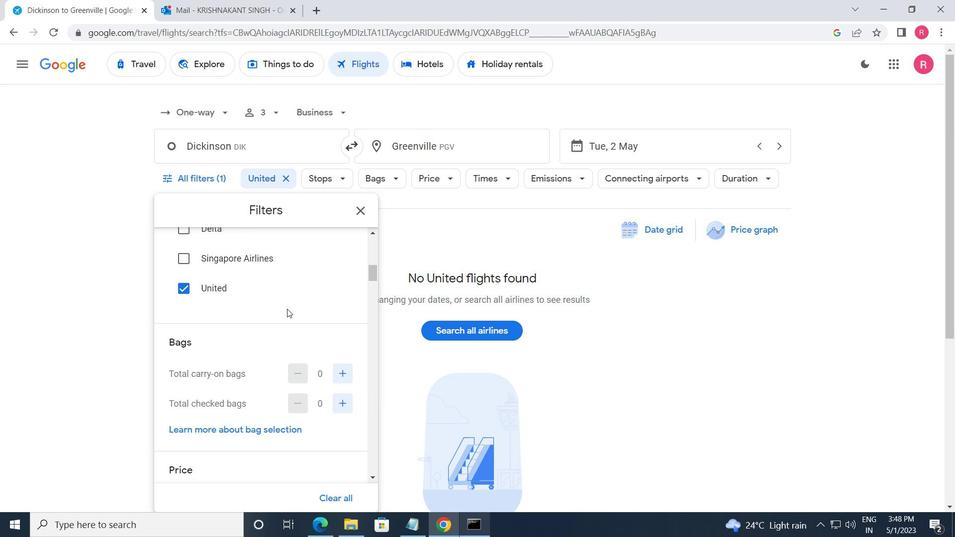 
Action: Mouse moved to (290, 312)
Screenshot: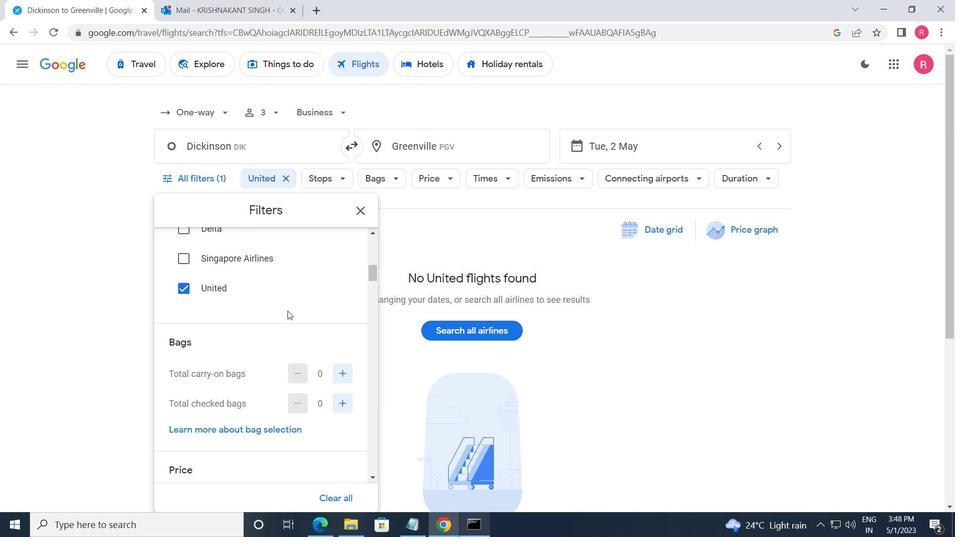 
Action: Mouse scrolled (290, 312) with delta (0, 0)
Screenshot: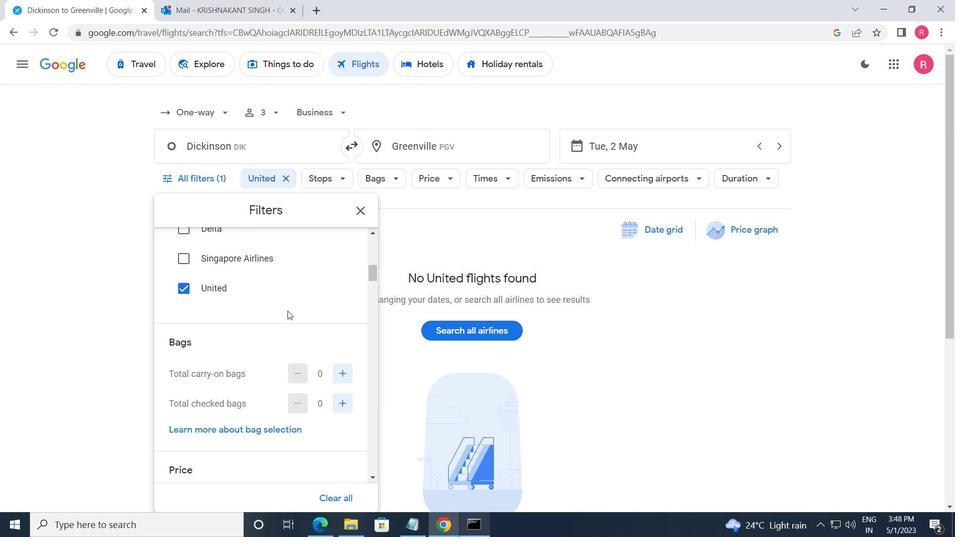 
Action: Mouse moved to (339, 282)
Screenshot: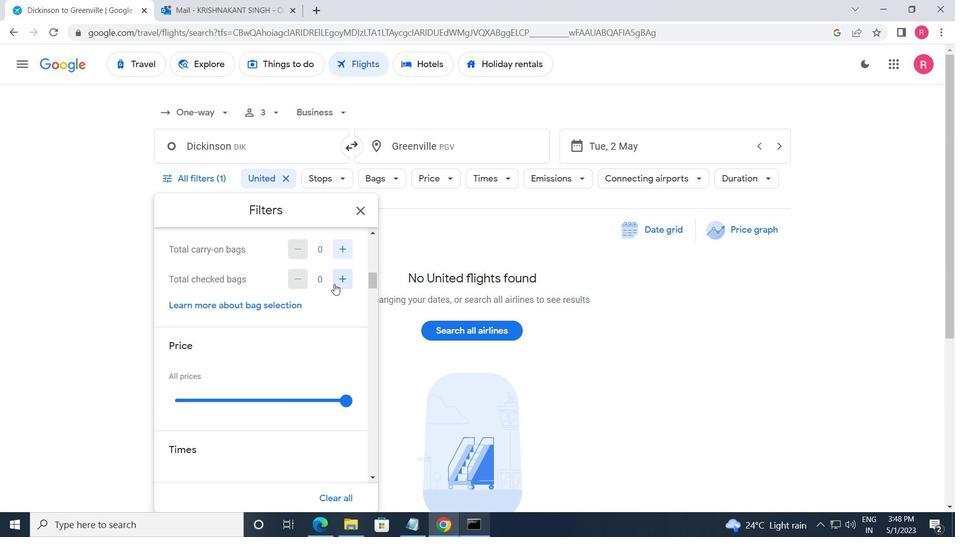 
Action: Mouse pressed left at (339, 282)
Screenshot: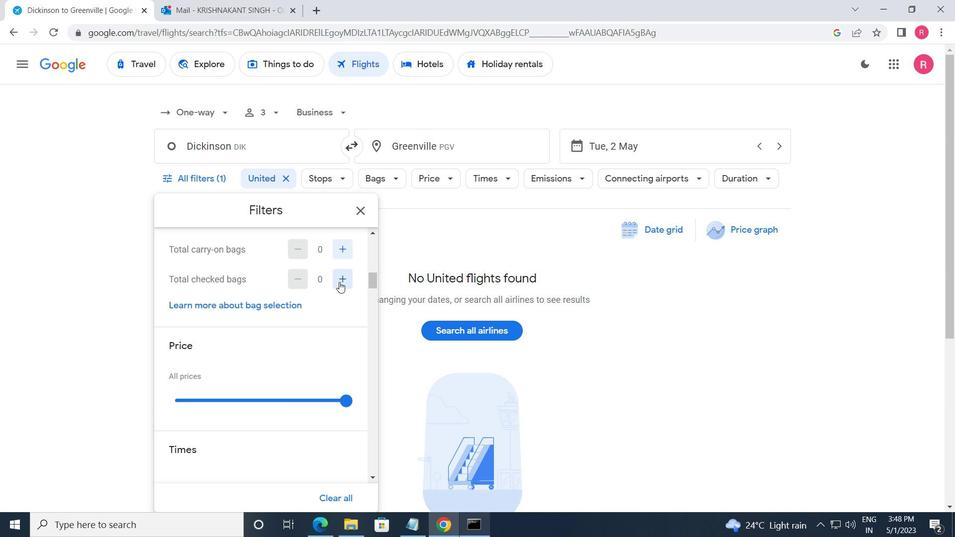 
Action: Mouse moved to (339, 282)
Screenshot: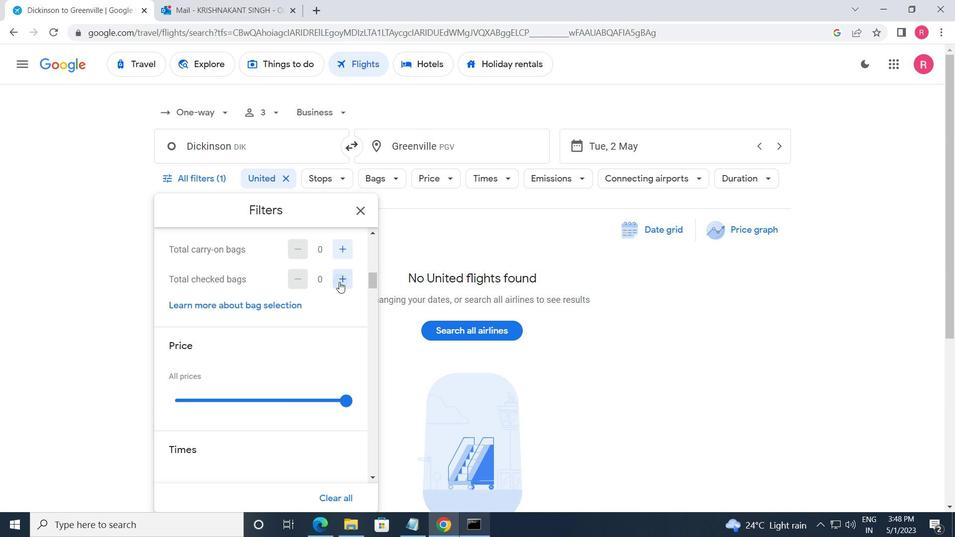 
Action: Mouse pressed left at (339, 282)
Screenshot: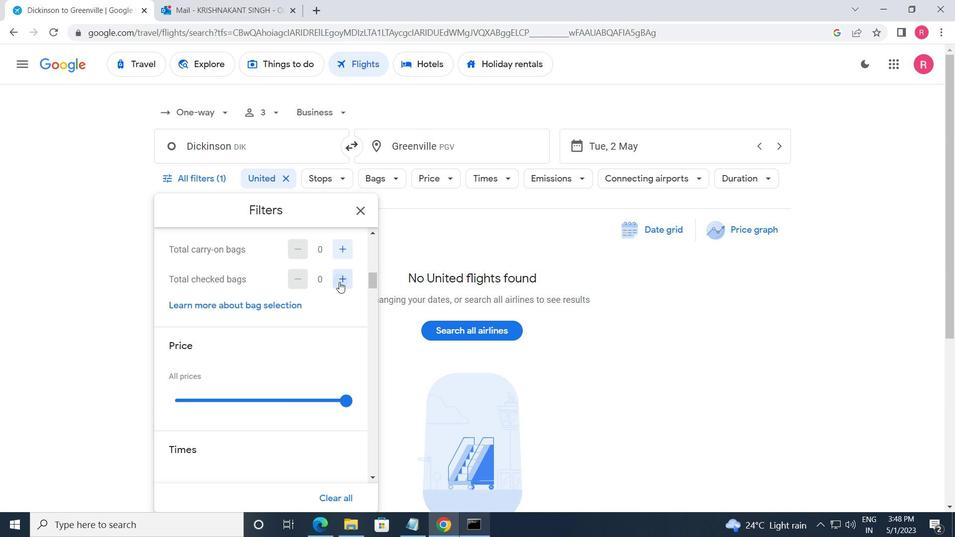 
Action: Mouse pressed left at (339, 282)
Screenshot: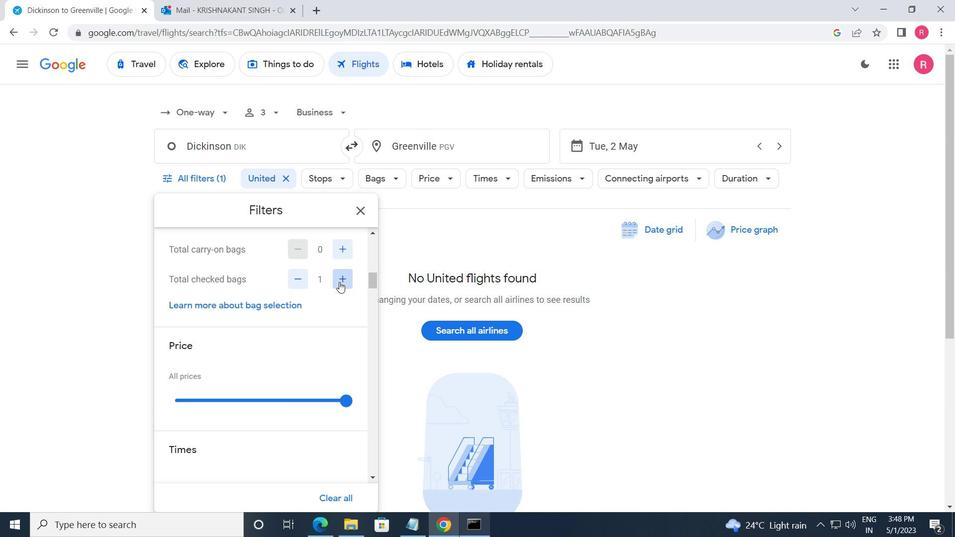 
Action: Mouse pressed left at (339, 282)
Screenshot: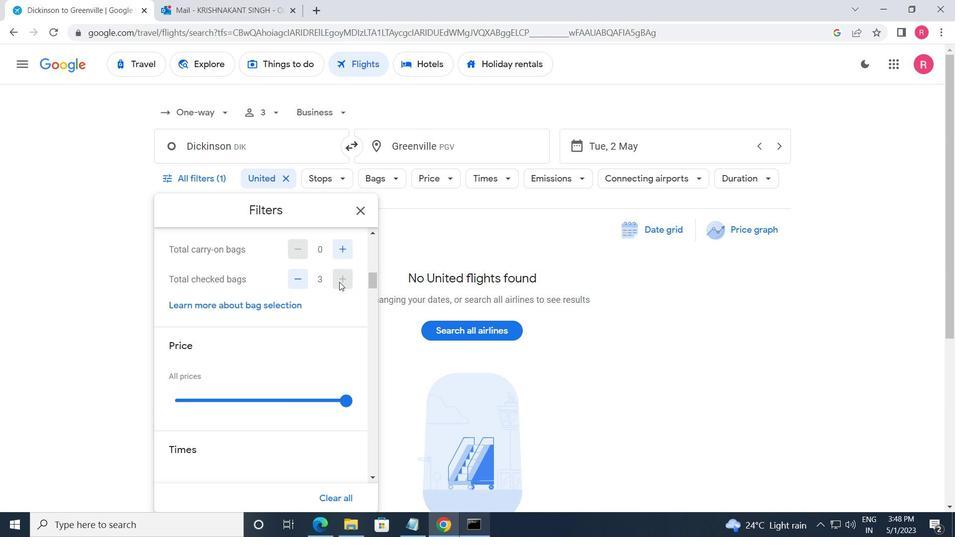 
Action: Mouse moved to (321, 351)
Screenshot: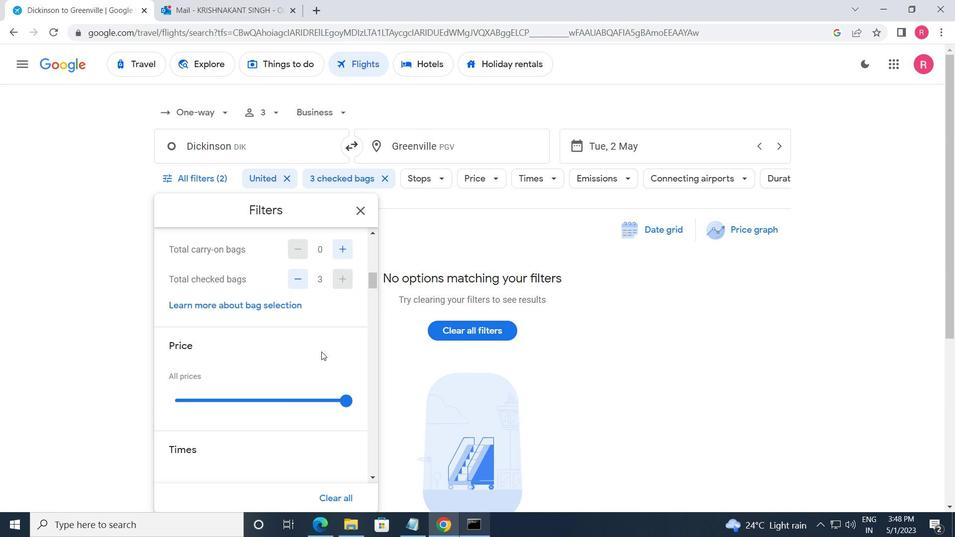 
Action: Mouse scrolled (321, 351) with delta (0, 0)
Screenshot: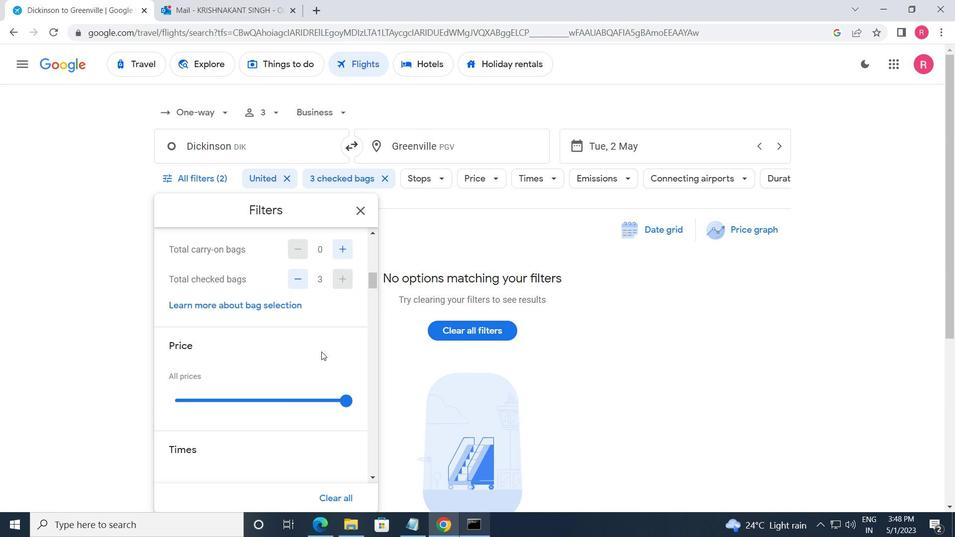 
Action: Mouse moved to (347, 344)
Screenshot: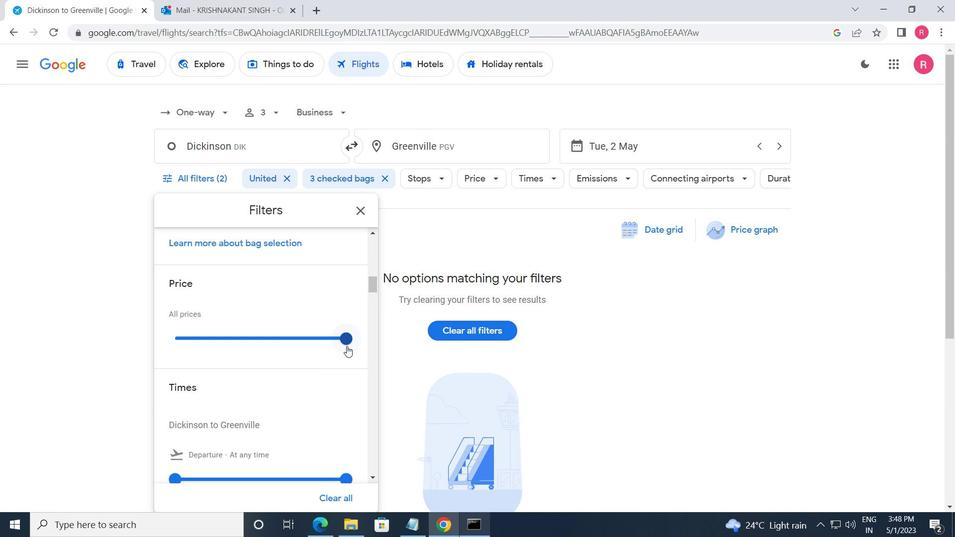 
Action: Mouse pressed left at (347, 344)
Screenshot: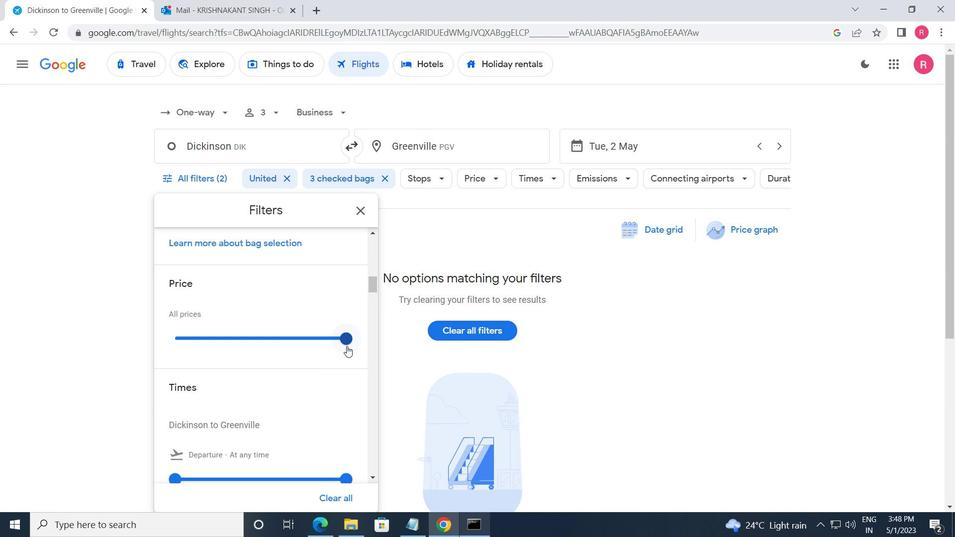 
Action: Mouse moved to (331, 354)
Screenshot: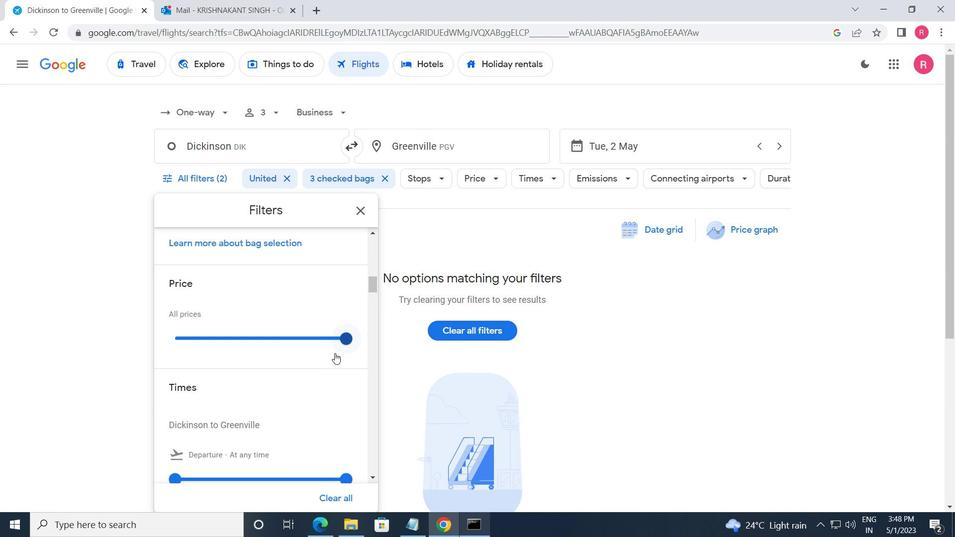 
Action: Mouse scrolled (331, 354) with delta (0, 0)
Screenshot: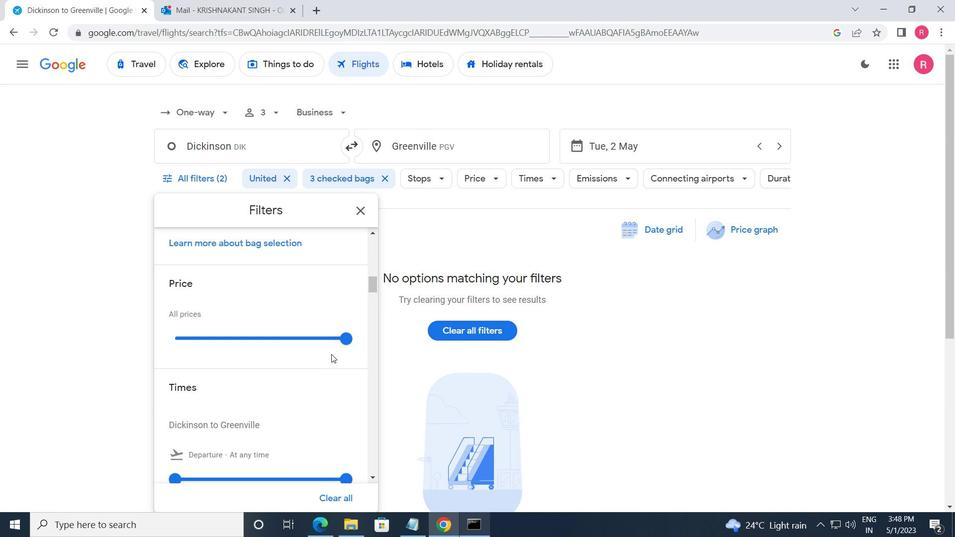 
Action: Mouse scrolled (331, 354) with delta (0, 0)
Screenshot: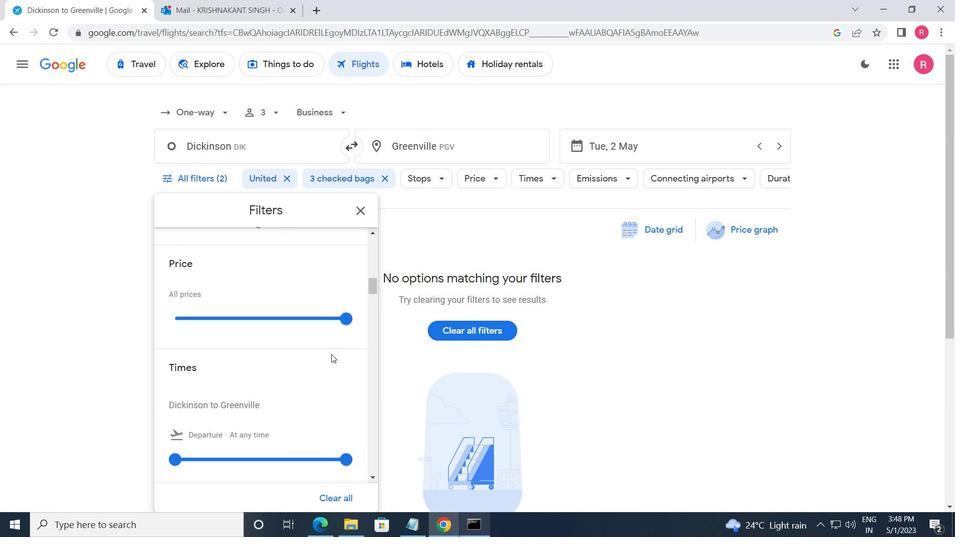 
Action: Mouse moved to (180, 357)
Screenshot: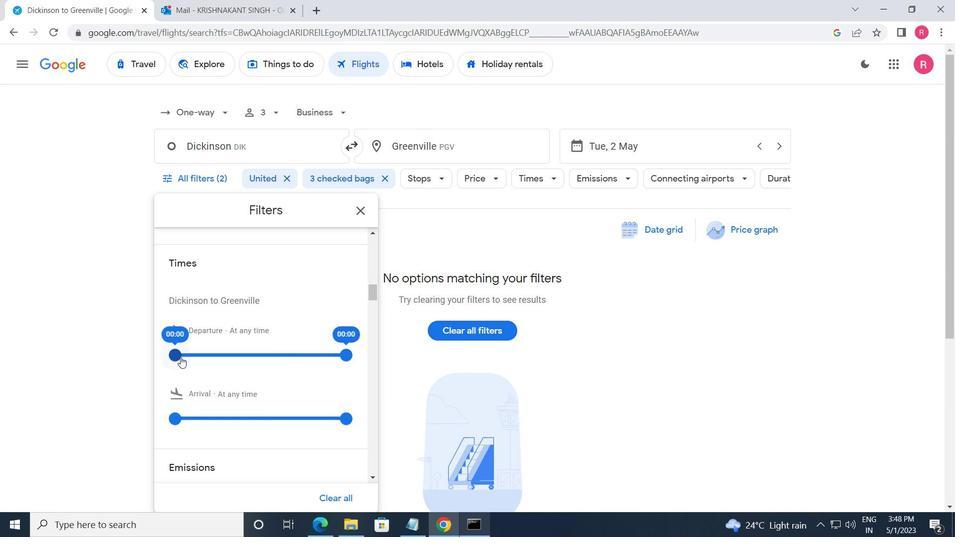 
Action: Mouse pressed left at (180, 357)
Screenshot: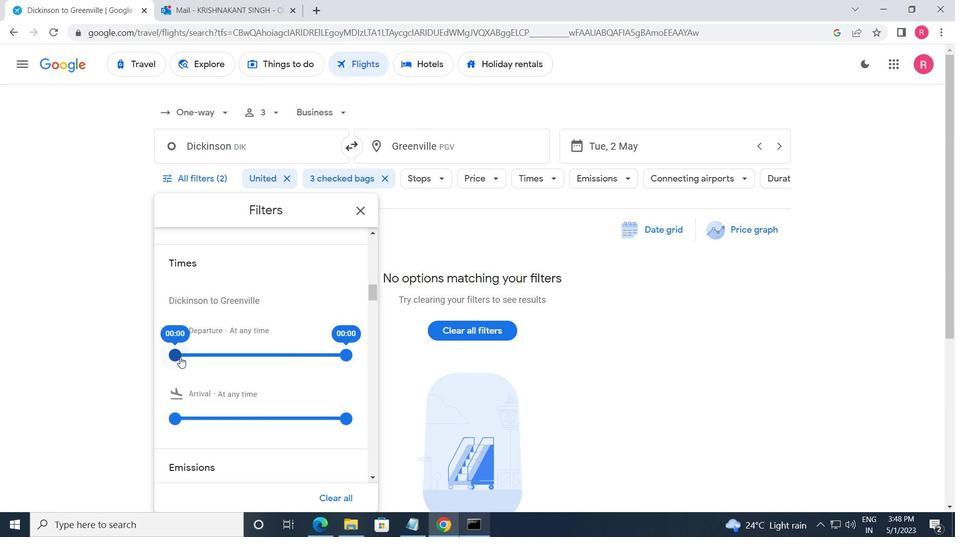 
Action: Mouse moved to (342, 354)
Screenshot: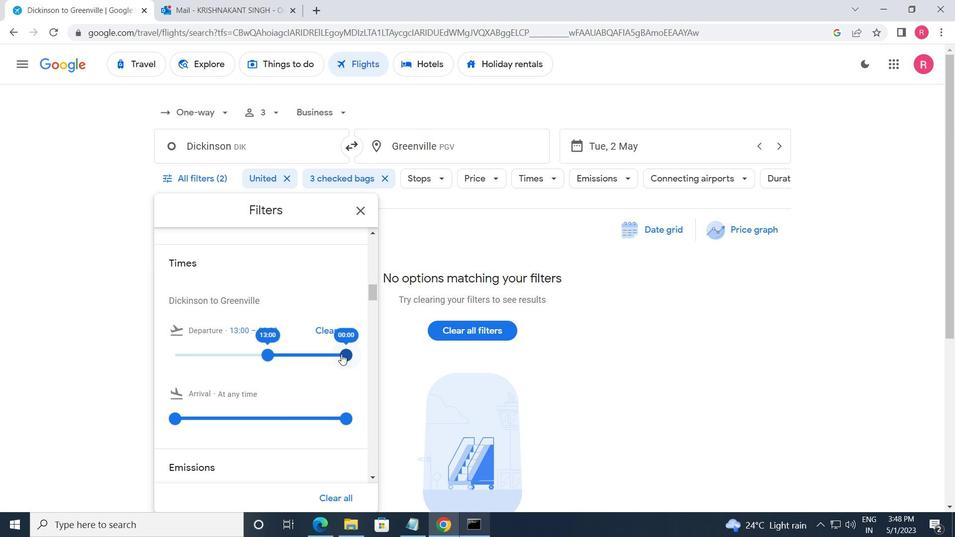 
Action: Mouse pressed left at (342, 354)
Screenshot: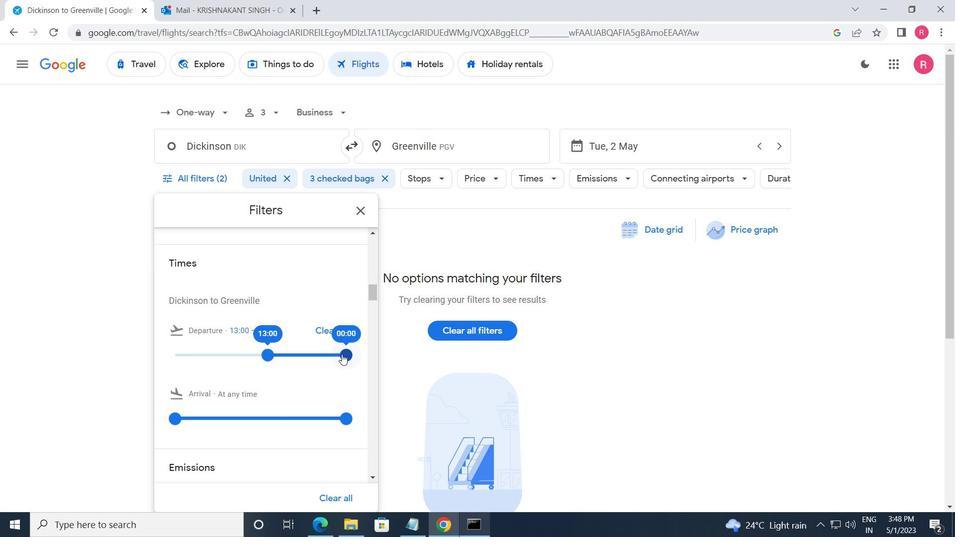 
Action: Mouse moved to (357, 213)
Screenshot: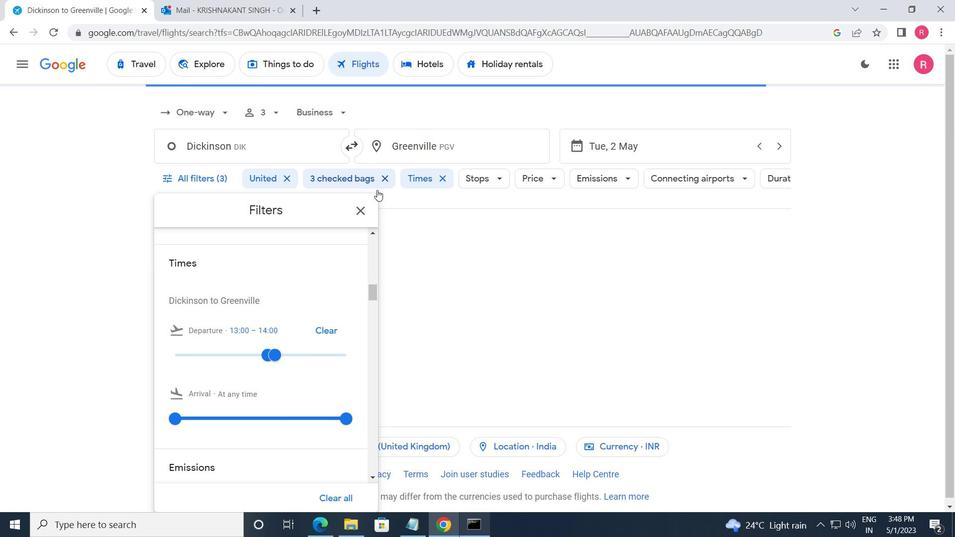 
Action: Mouse pressed left at (357, 213)
Screenshot: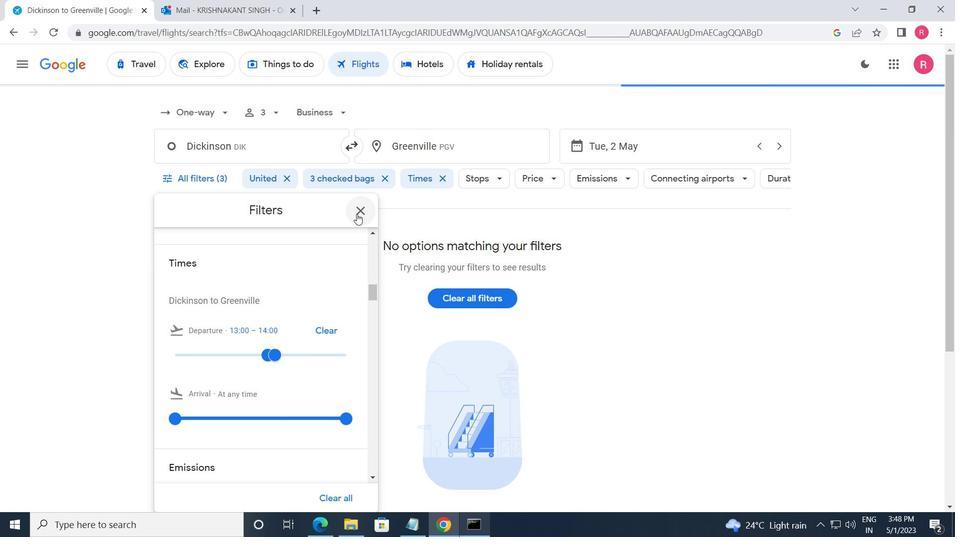 
Action: Mouse moved to (354, 213)
Screenshot: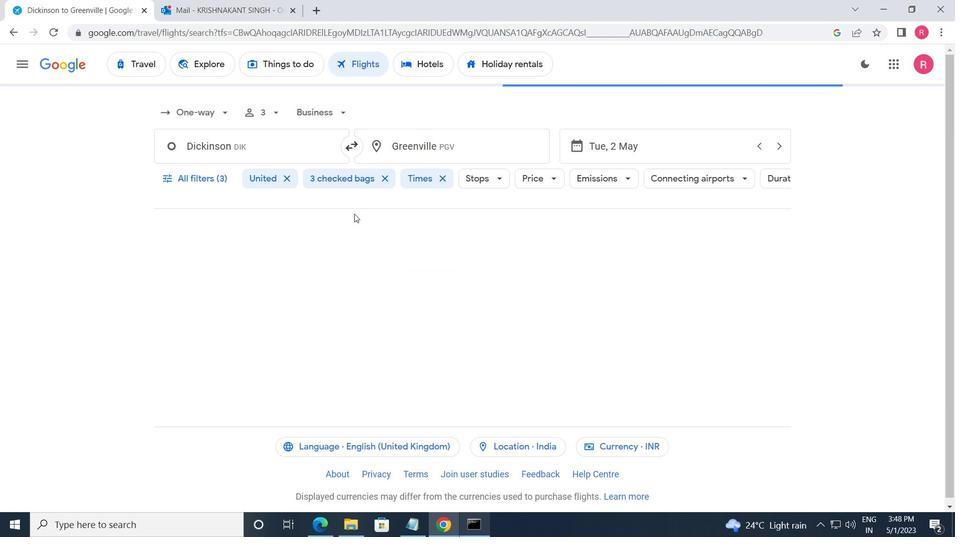 
